 Task: Create in the project AgileRadius and in the Backlog issue 'Upgrade the authentication and authorization mechanisms of a web application to improve security and access control' a child issue 'Integration with compliance management software', and assign it to team member softage.1@softage.net. Create in the project AgileRadius and in the Backlog issue 'Create a new online platform for online coding courses with advanced coding challenges and coding contests features' a child issue 'Code optimization for energy-efficient signal processing', and assign it to team member softage.2@softage.net
Action: Mouse moved to (209, 69)
Screenshot: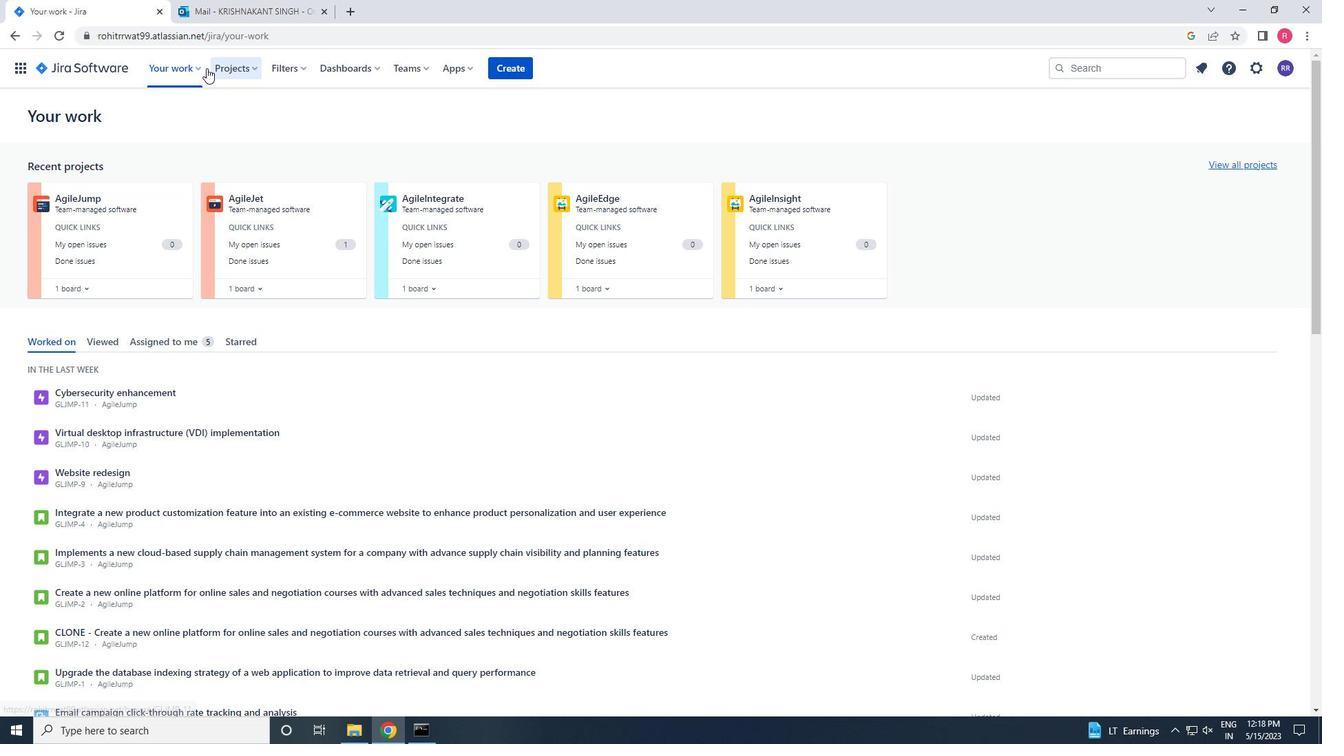 
Action: Mouse pressed left at (209, 69)
Screenshot: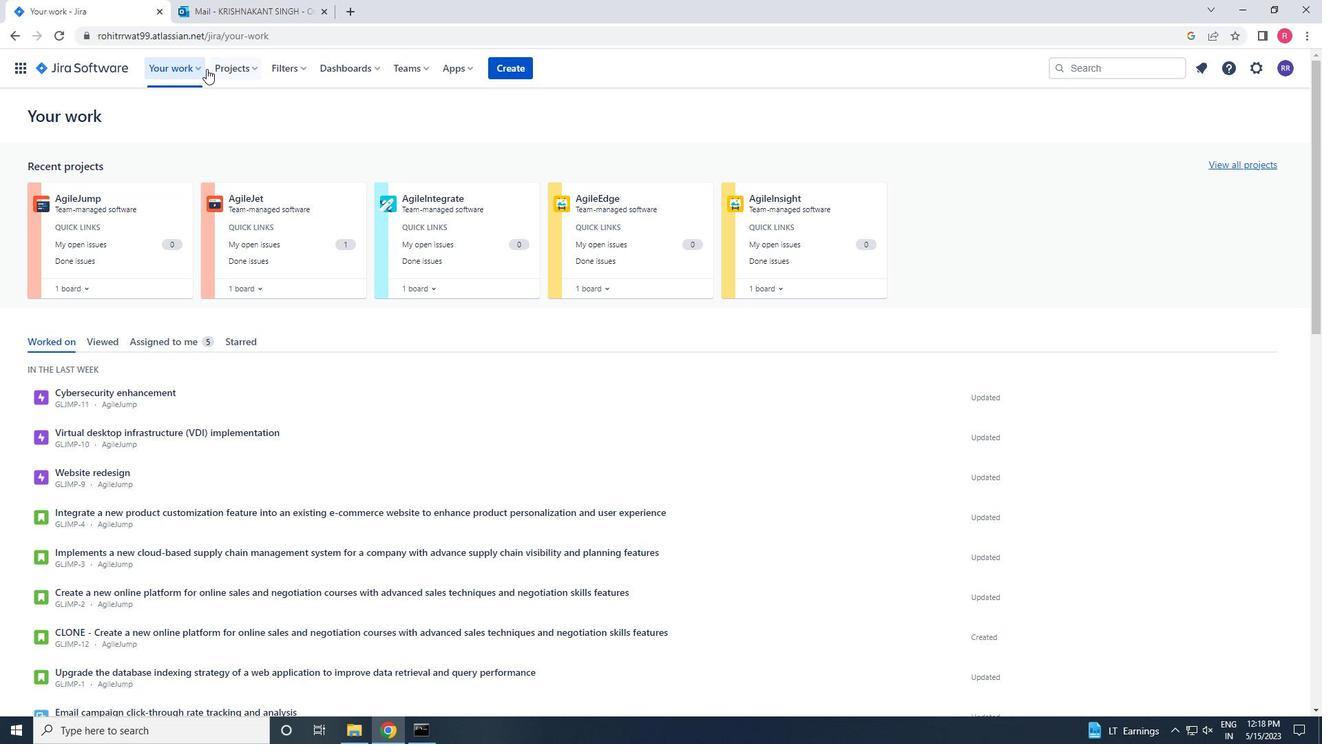 
Action: Mouse moved to (232, 71)
Screenshot: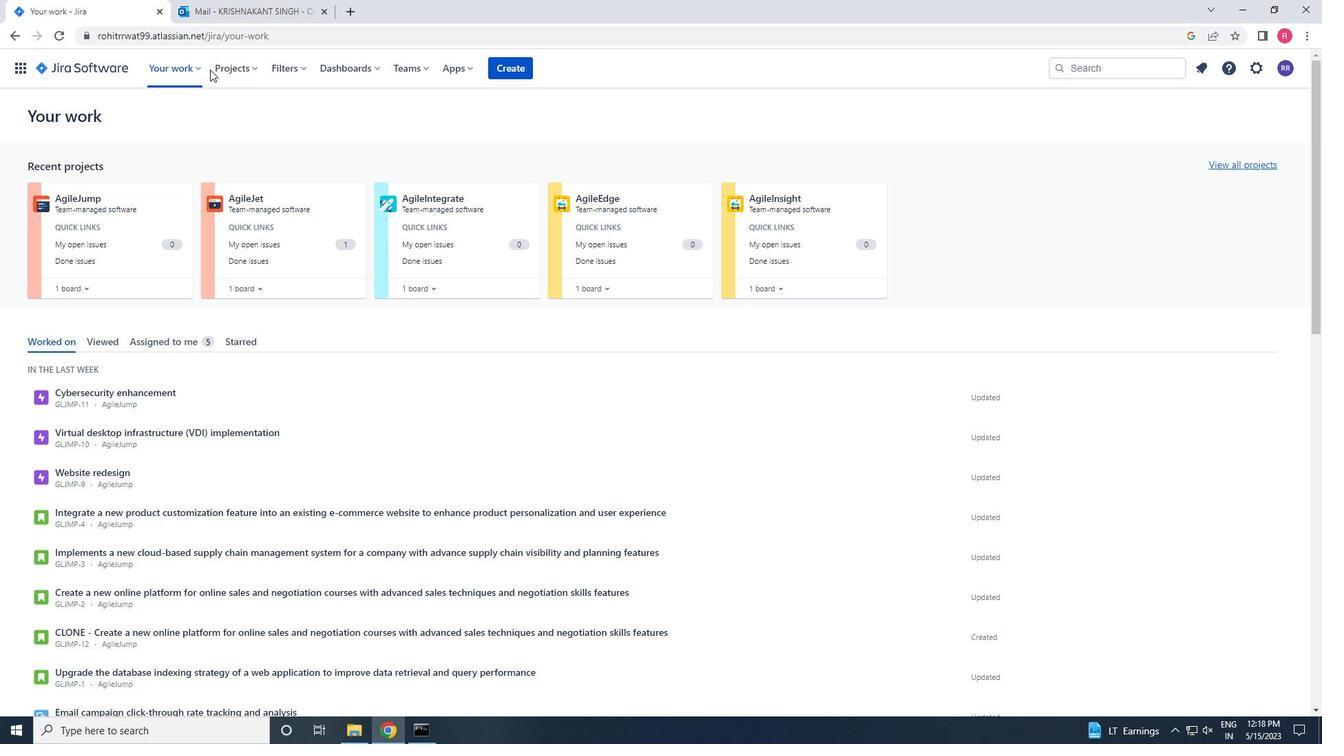 
Action: Mouse pressed left at (232, 71)
Screenshot: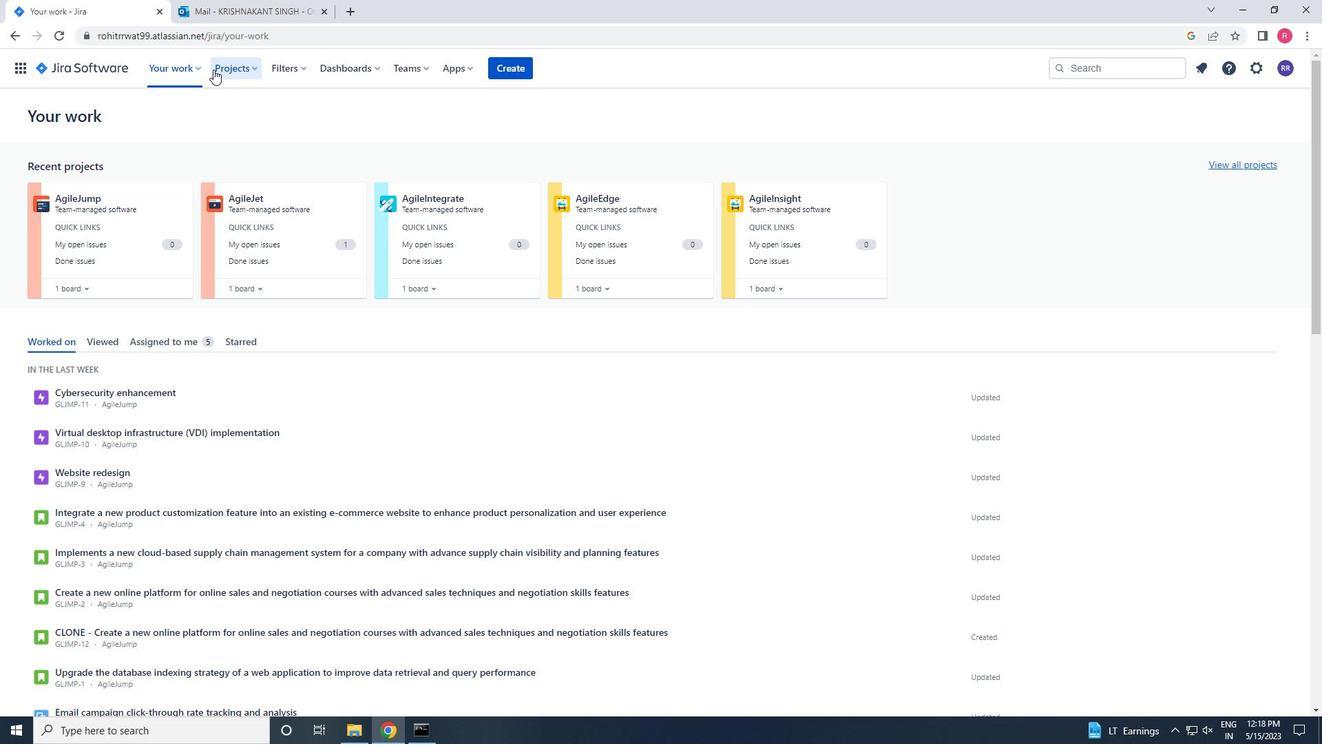 
Action: Mouse moved to (276, 137)
Screenshot: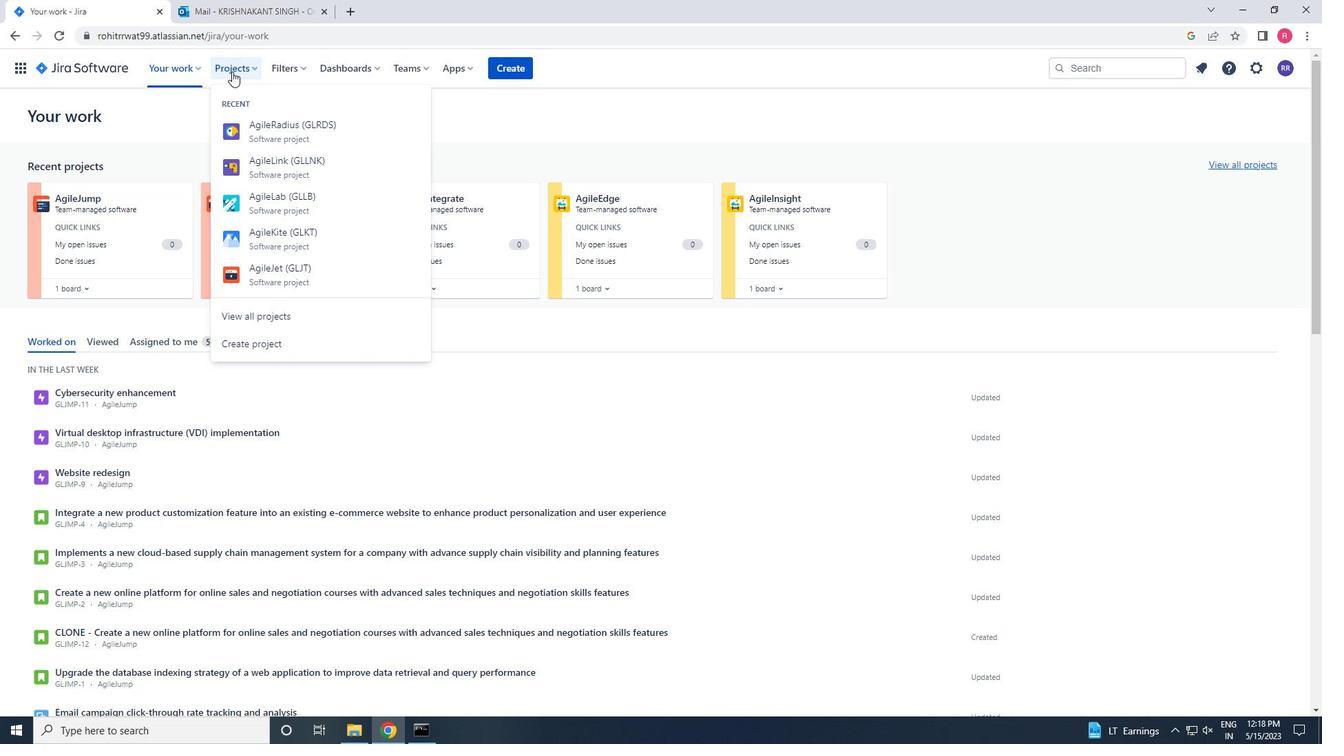 
Action: Mouse pressed left at (276, 137)
Screenshot: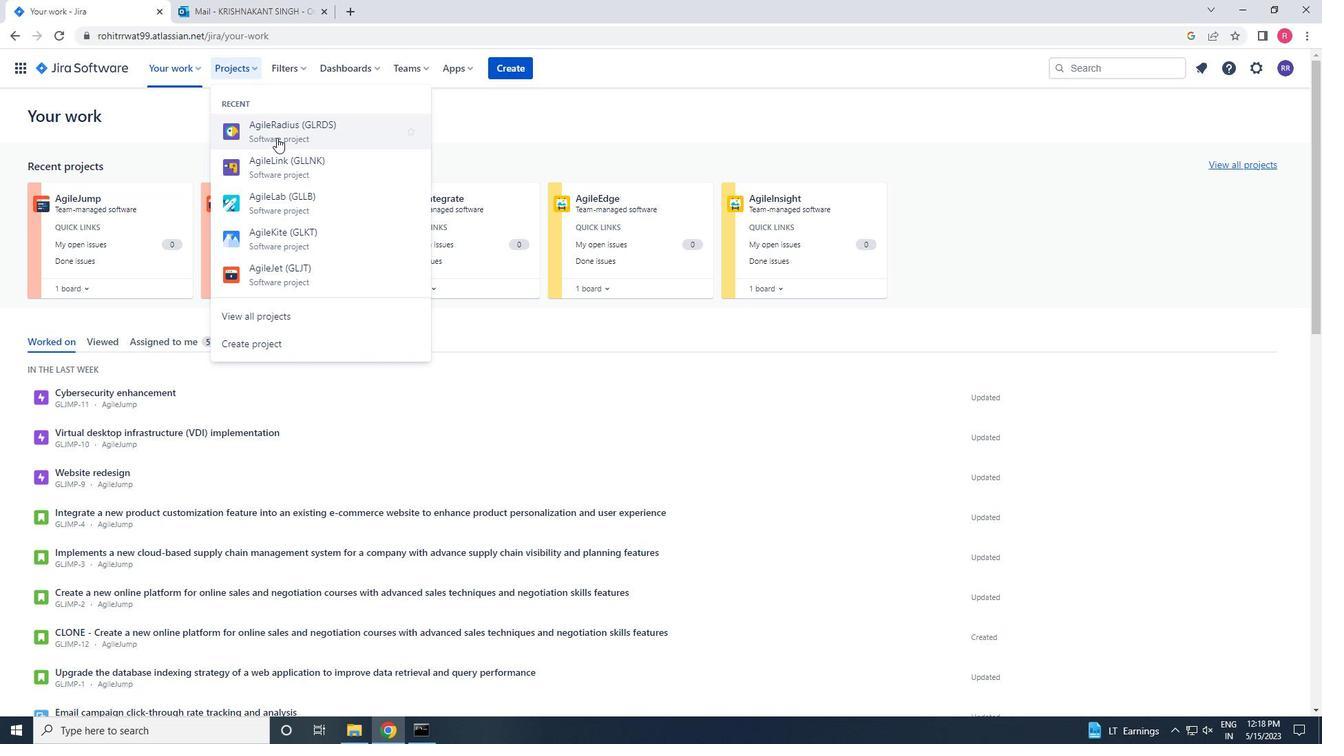 
Action: Mouse moved to (68, 205)
Screenshot: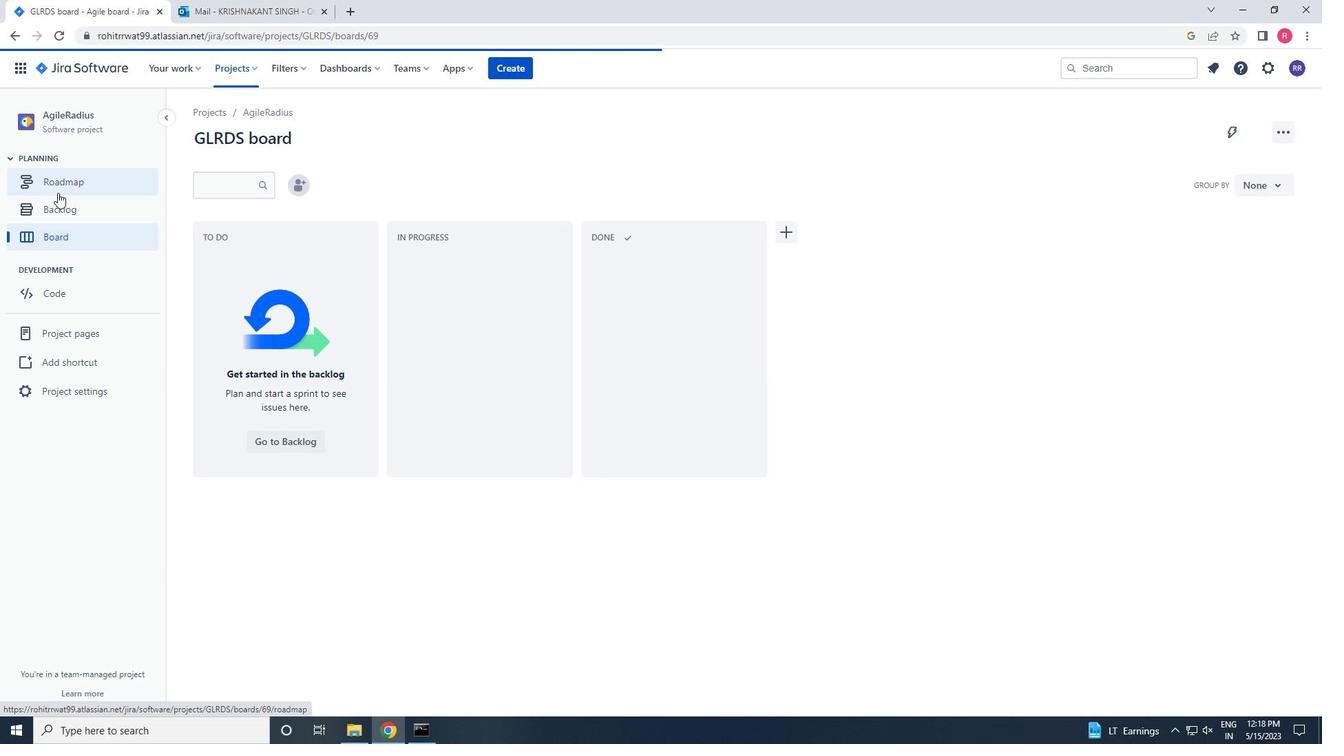 
Action: Mouse pressed left at (68, 205)
Screenshot: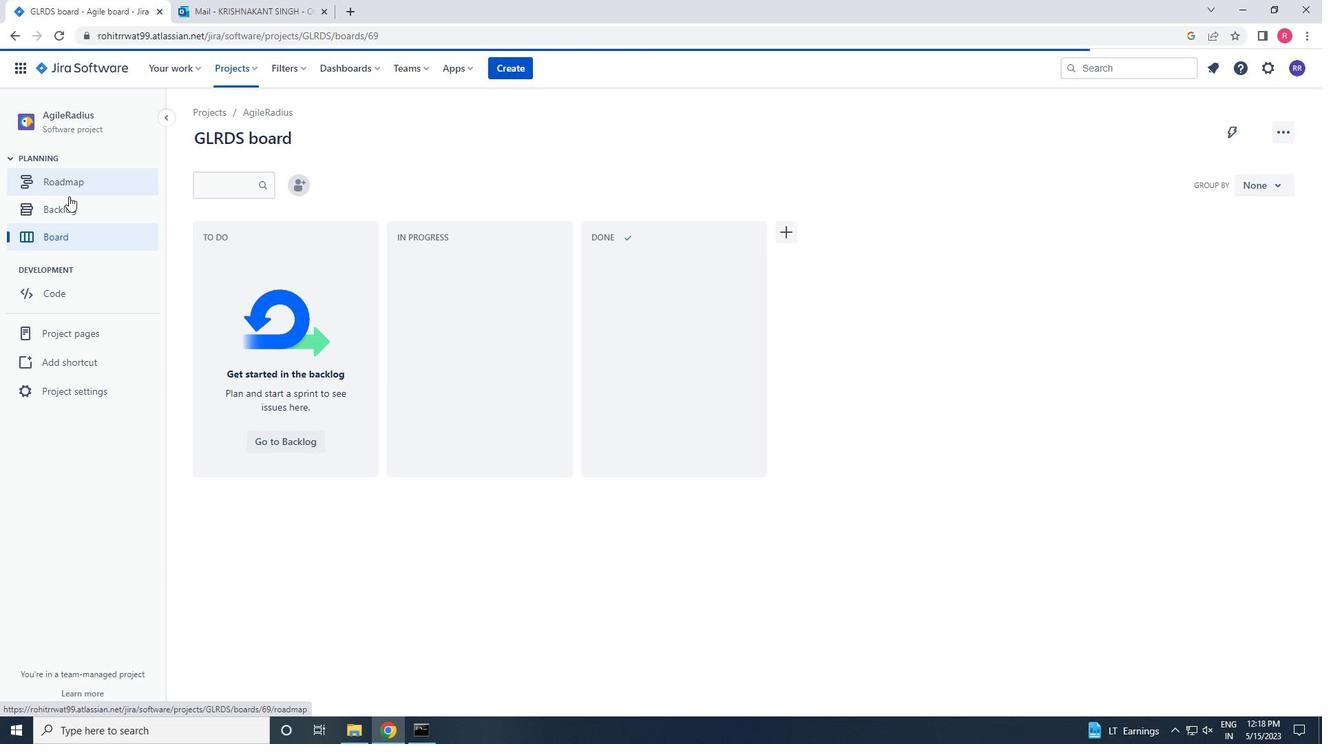 
Action: Mouse moved to (425, 340)
Screenshot: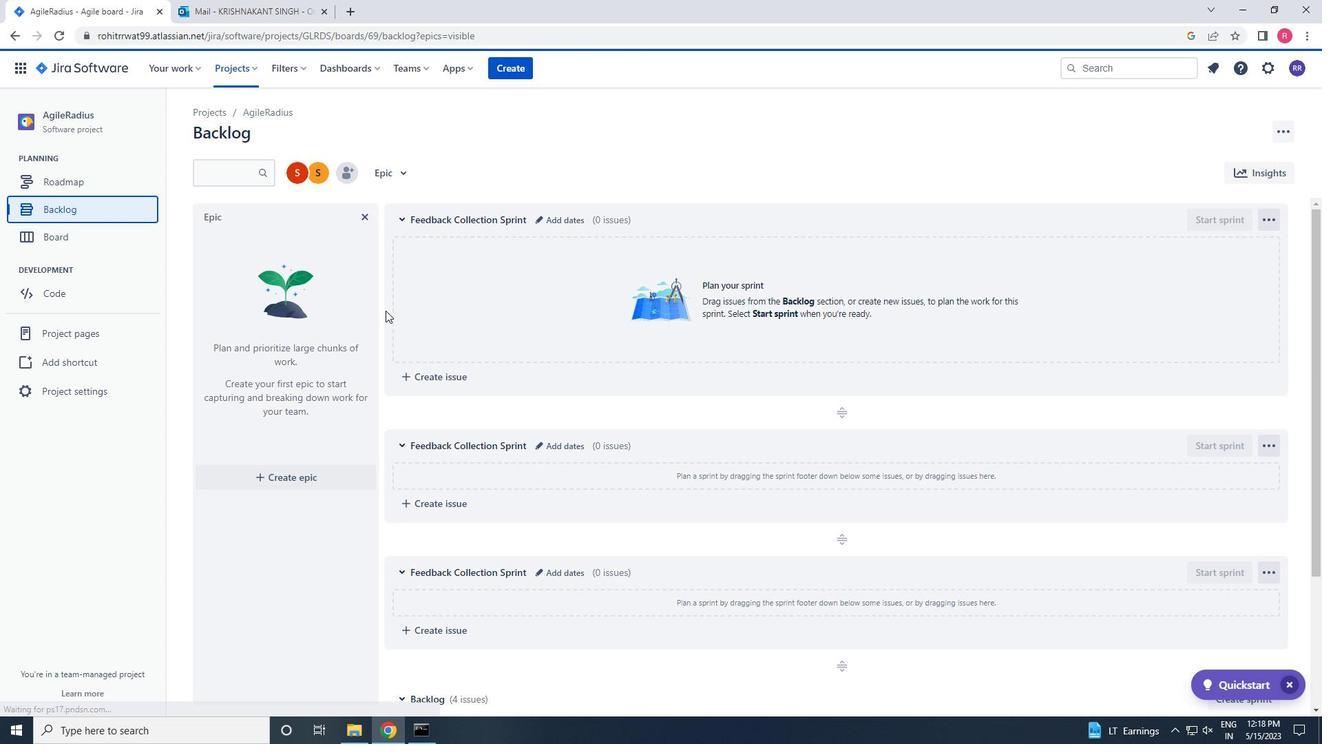 
Action: Mouse scrolled (425, 339) with delta (0, 0)
Screenshot: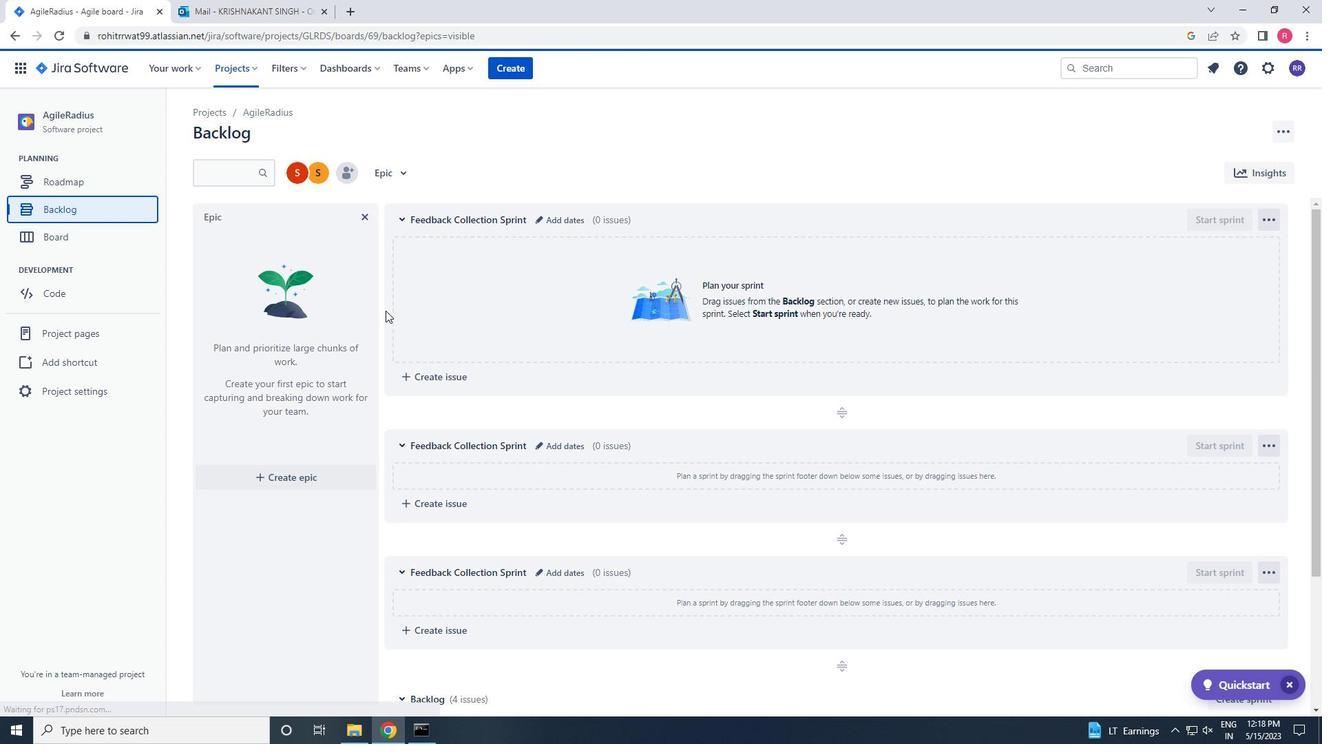 
Action: Mouse moved to (433, 345)
Screenshot: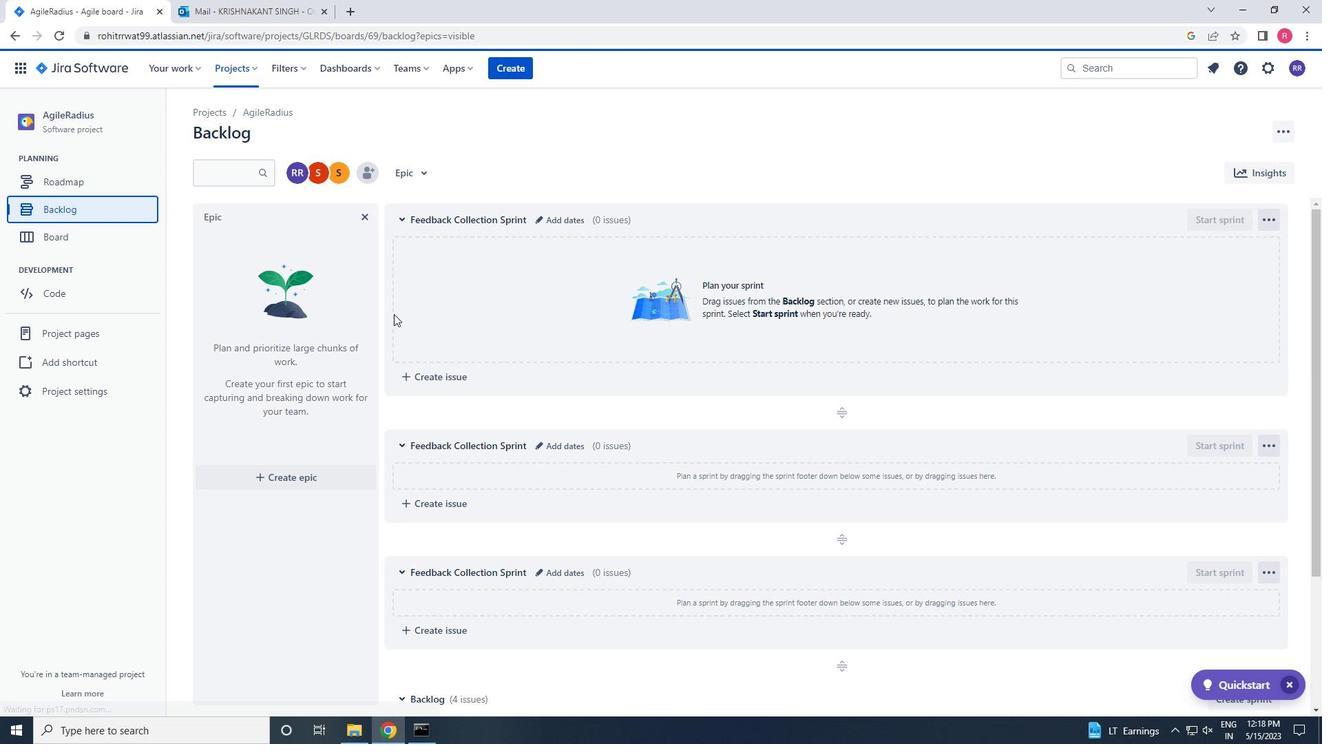 
Action: Mouse scrolled (433, 345) with delta (0, 0)
Screenshot: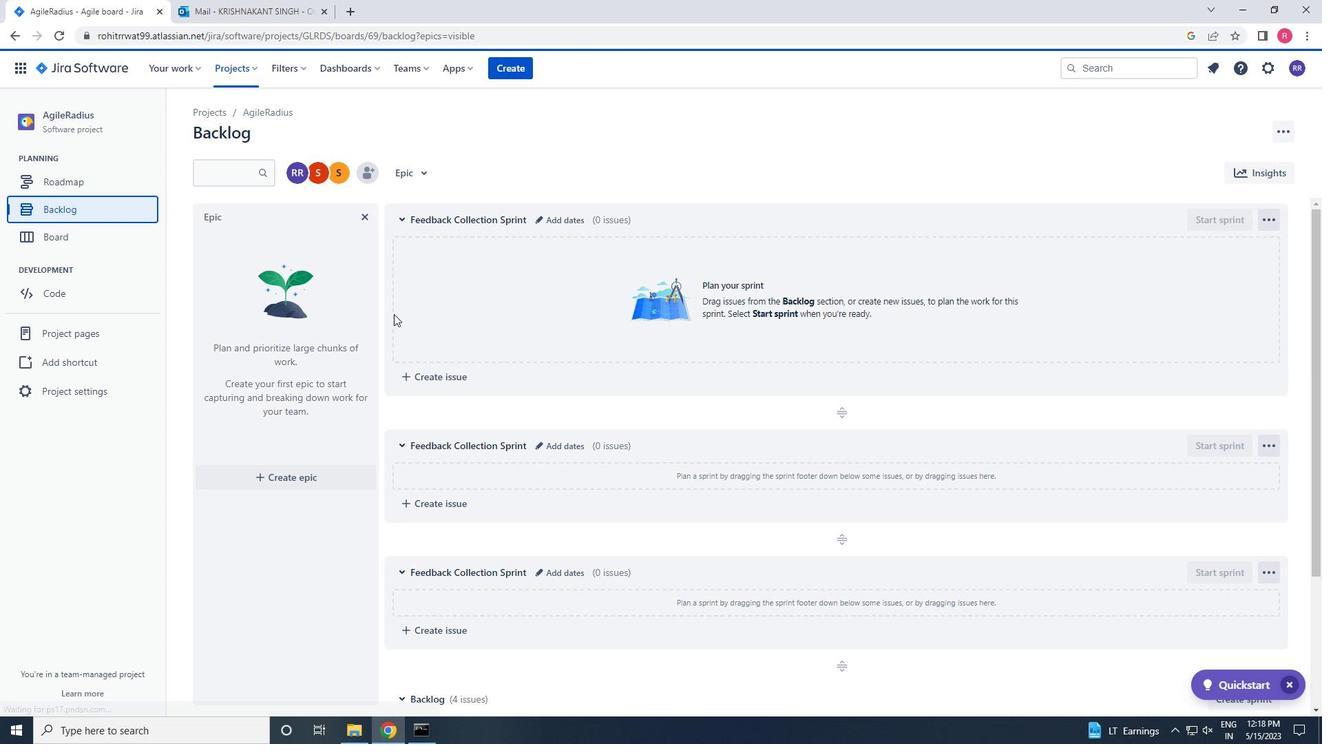 
Action: Mouse moved to (436, 347)
Screenshot: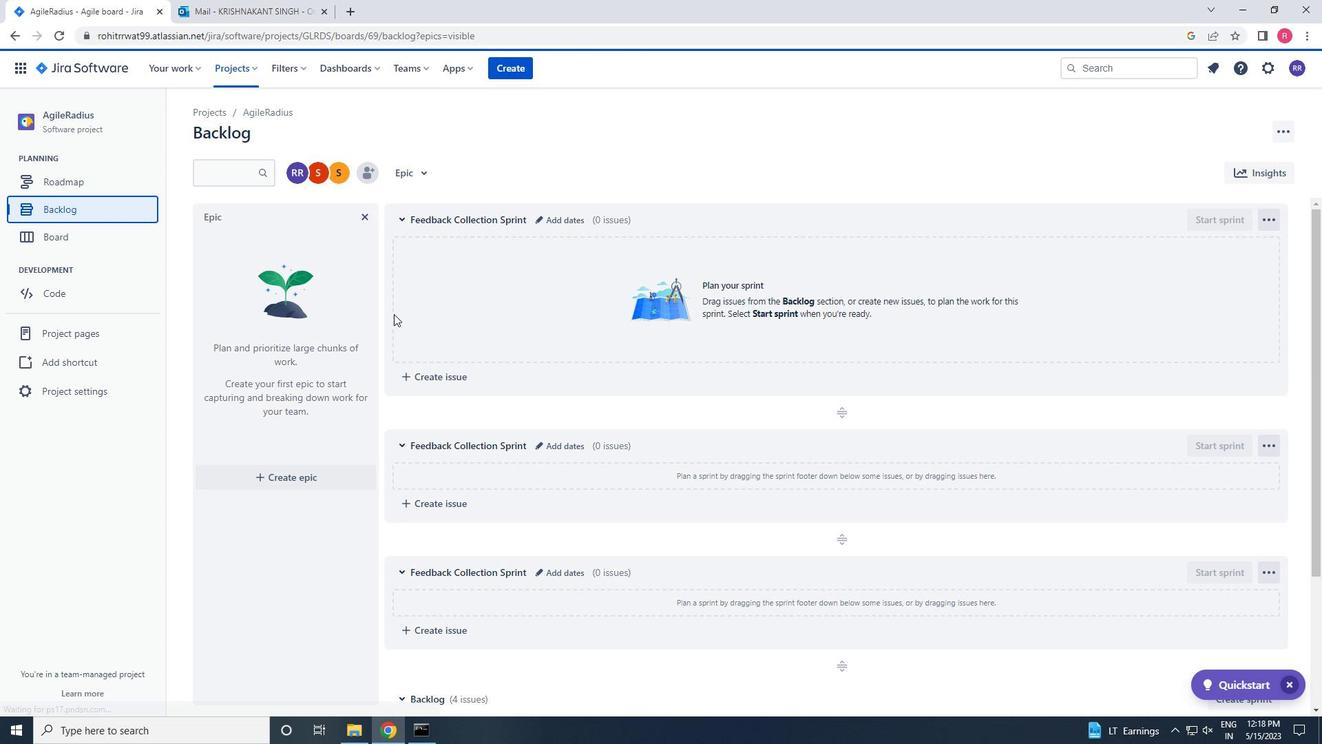 
Action: Mouse scrolled (436, 346) with delta (0, 0)
Screenshot: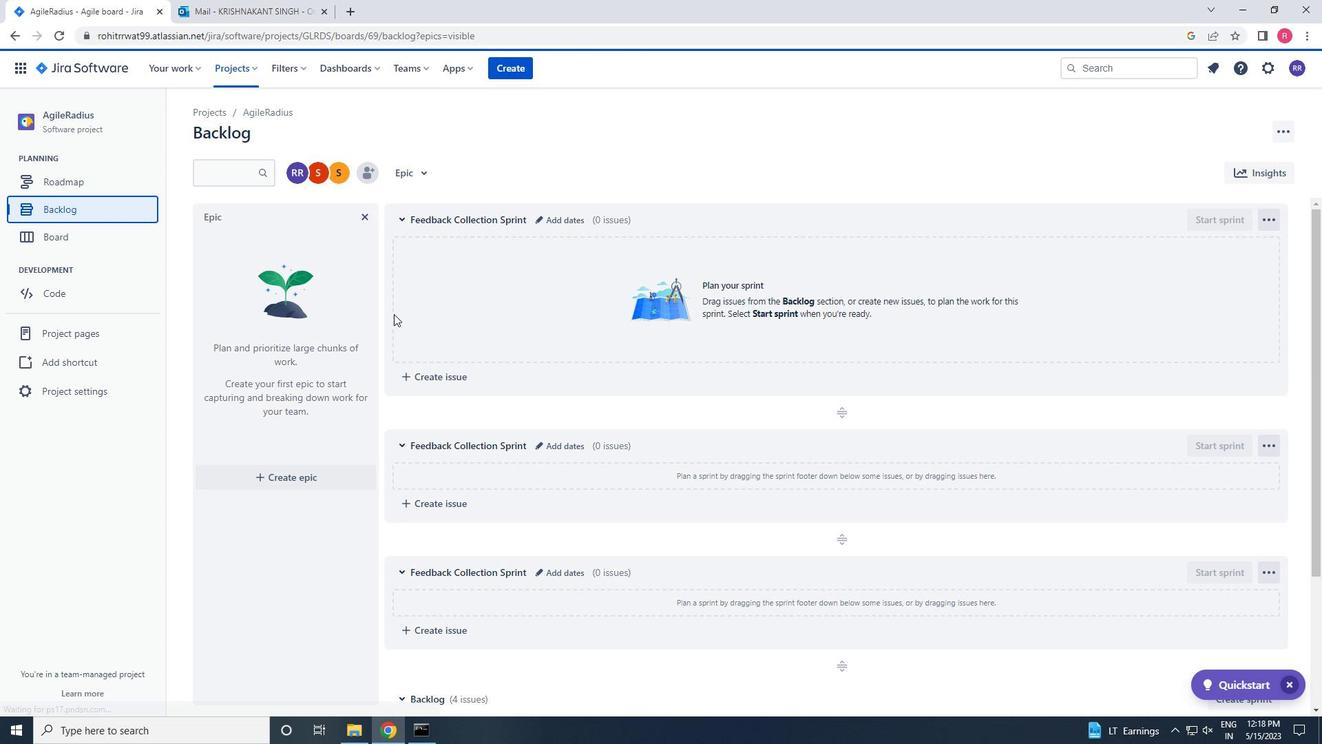 
Action: Mouse moved to (438, 348)
Screenshot: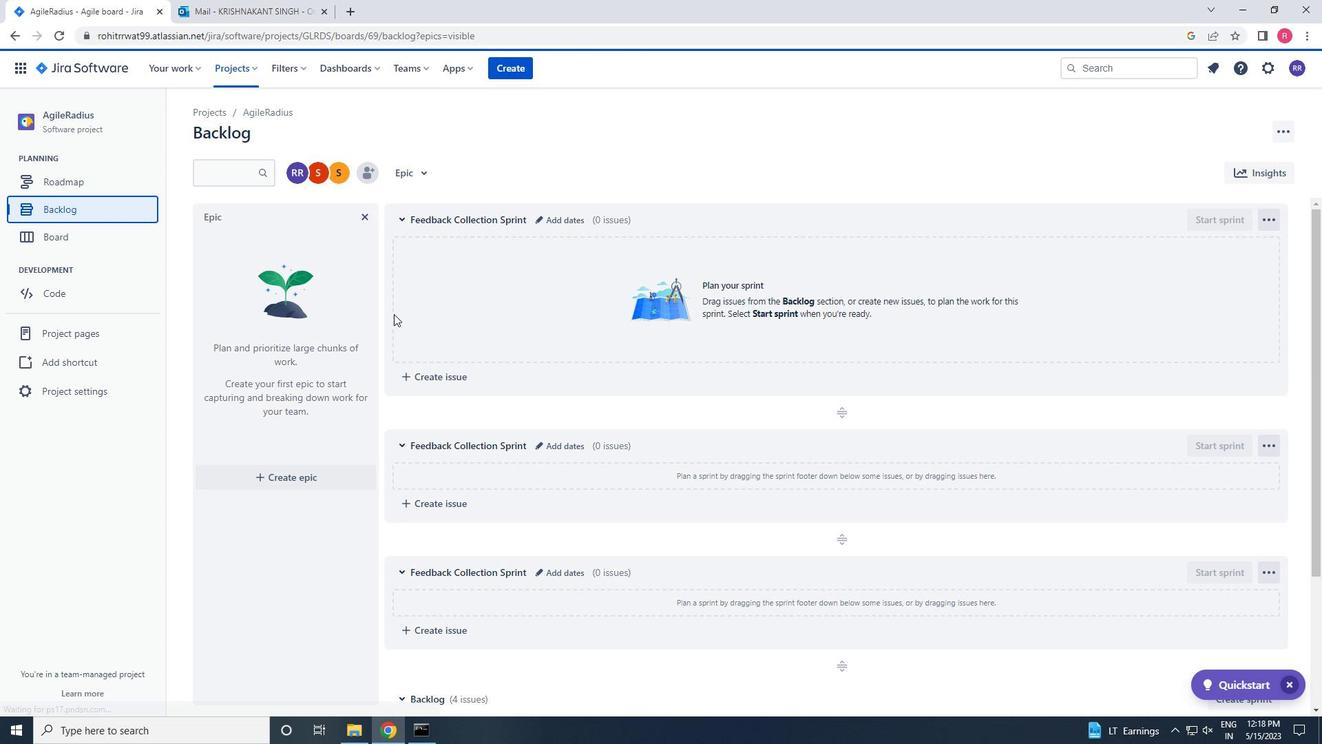
Action: Mouse scrolled (438, 347) with delta (0, 0)
Screenshot: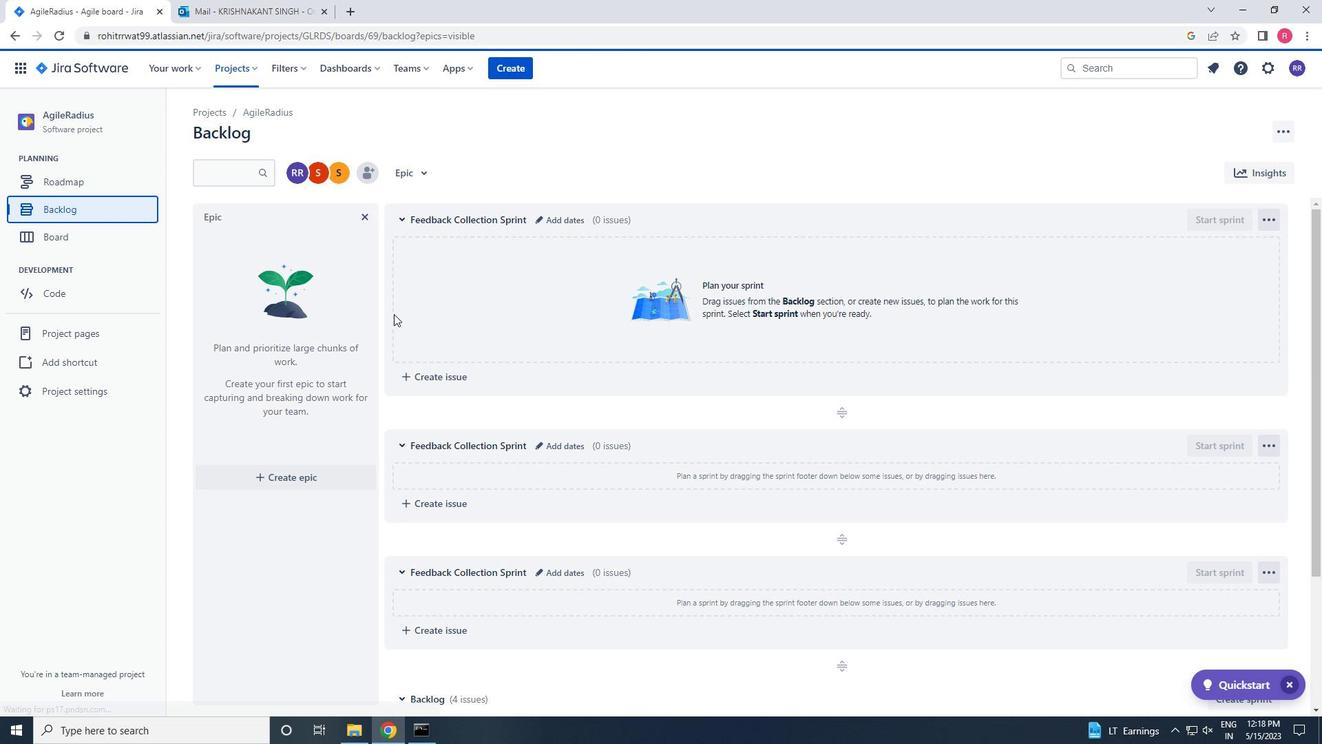 
Action: Mouse moved to (438, 348)
Screenshot: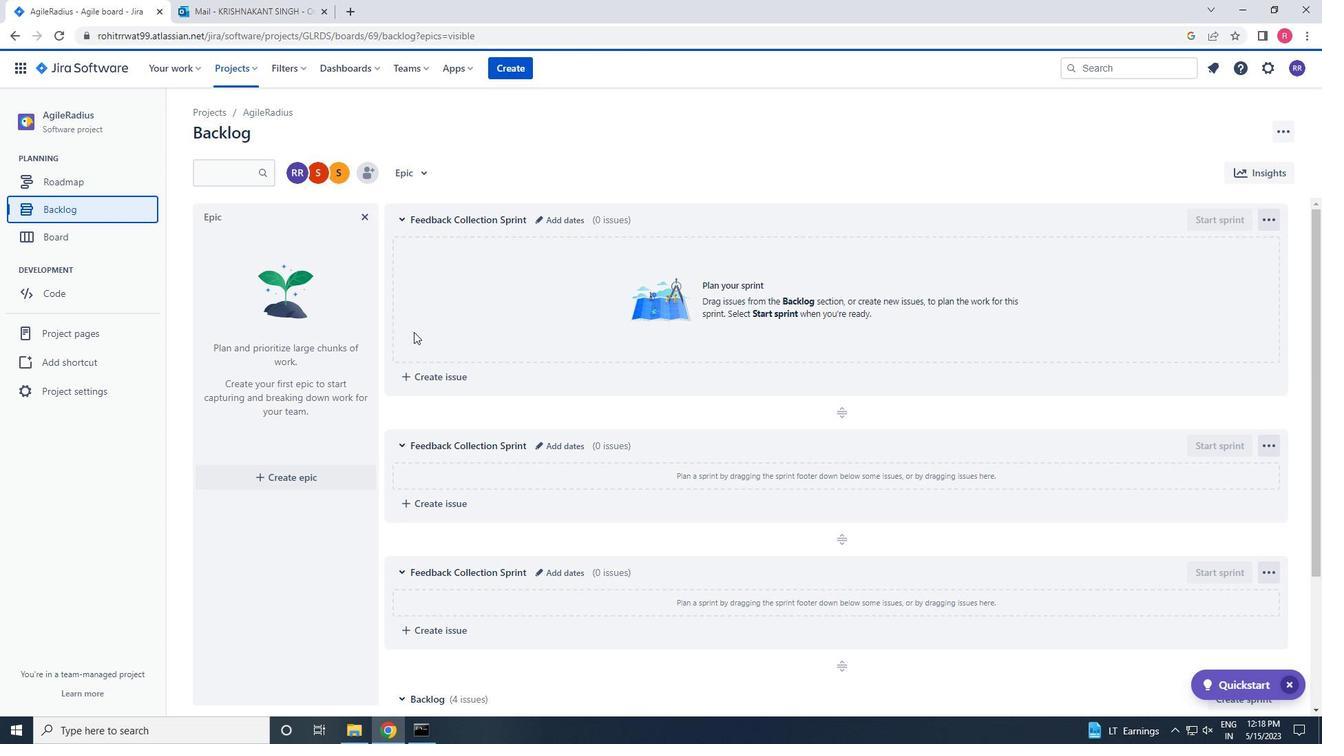 
Action: Mouse scrolled (438, 347) with delta (0, 0)
Screenshot: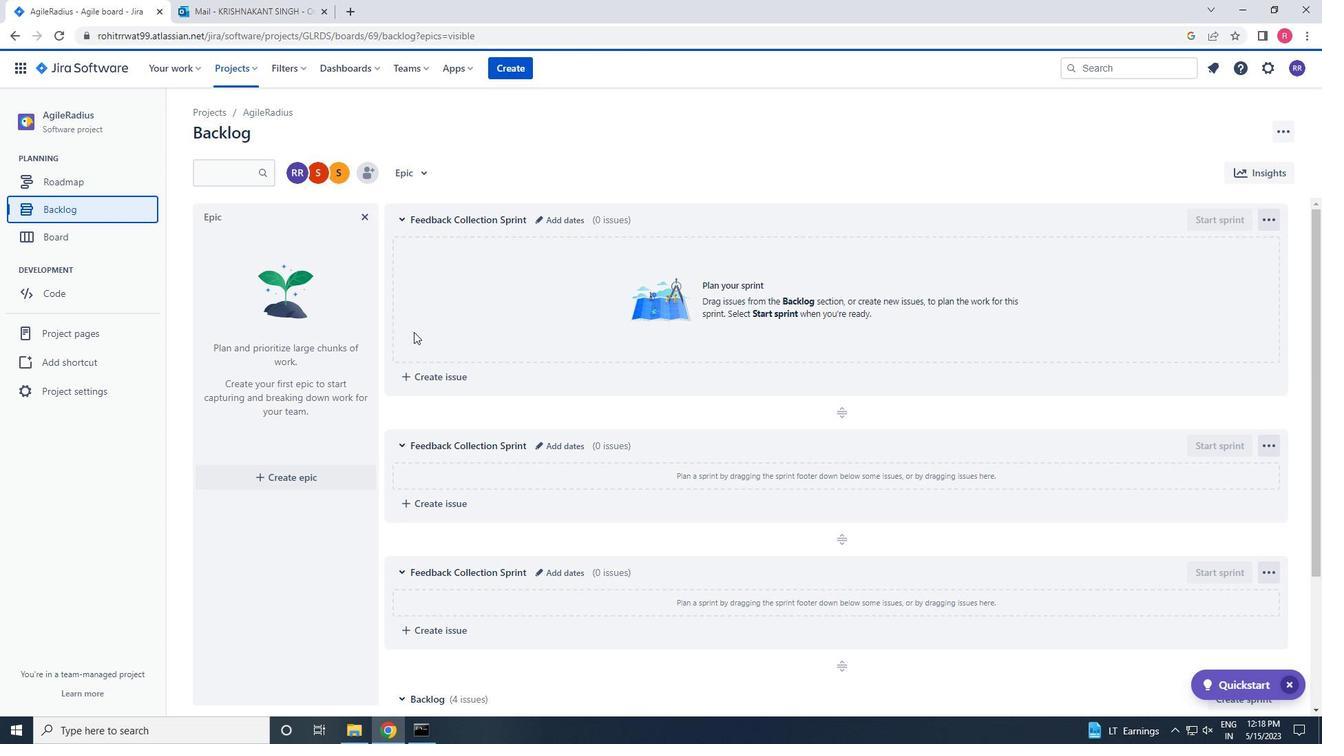 
Action: Mouse moved to (440, 348)
Screenshot: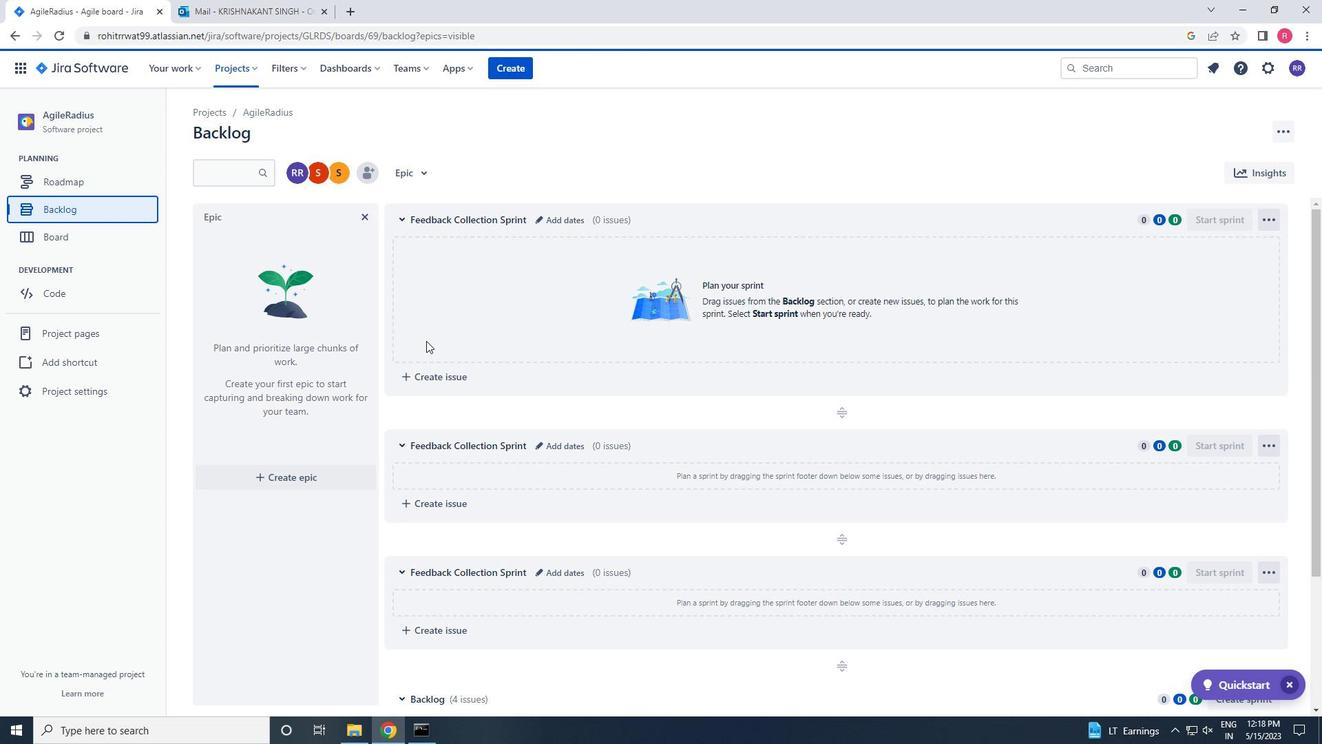 
Action: Mouse scrolled (440, 347) with delta (0, 0)
Screenshot: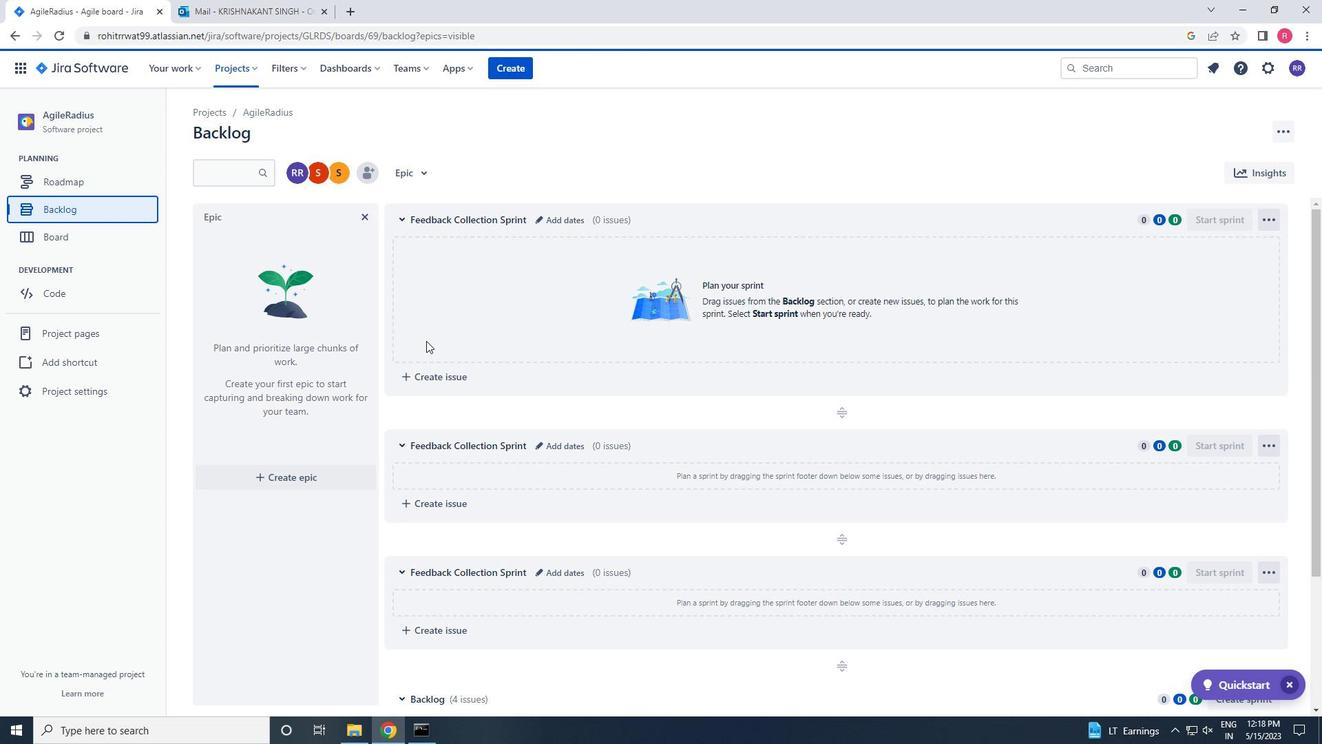 
Action: Mouse moved to (444, 350)
Screenshot: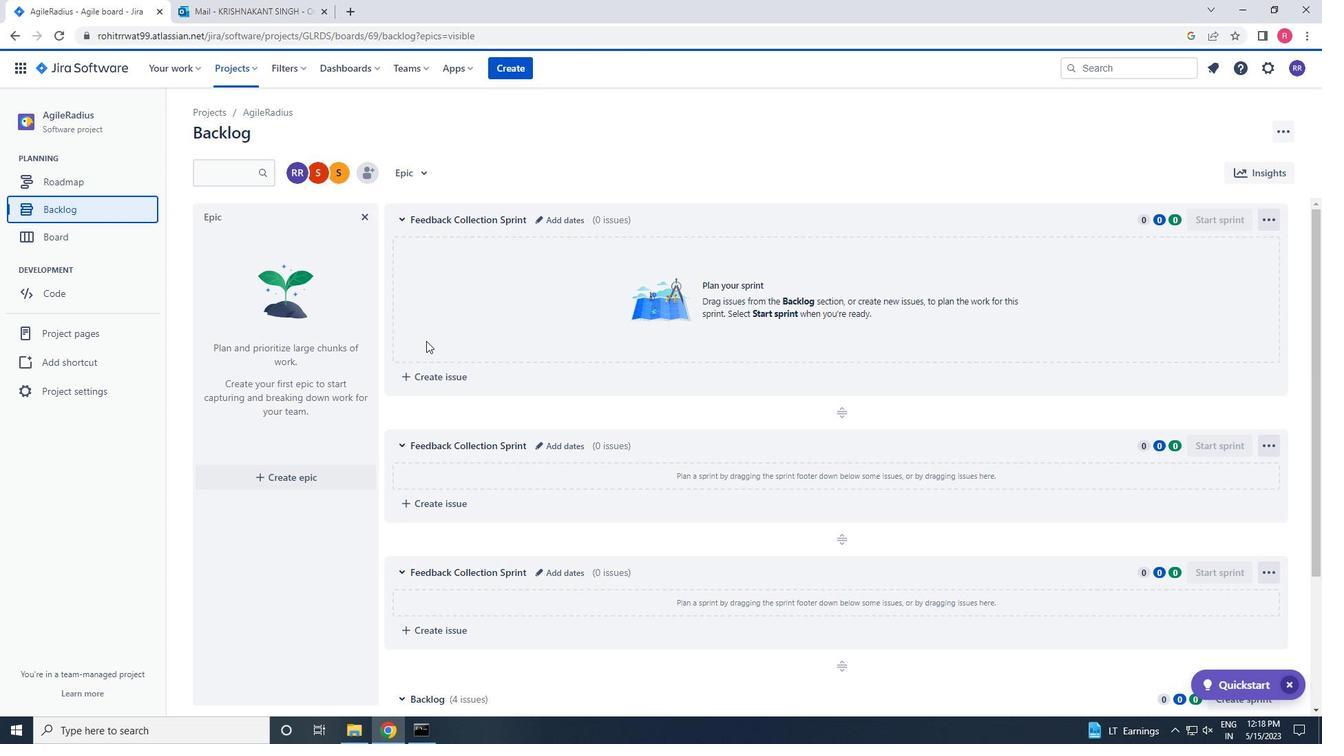 
Action: Mouse scrolled (444, 349) with delta (0, 0)
Screenshot: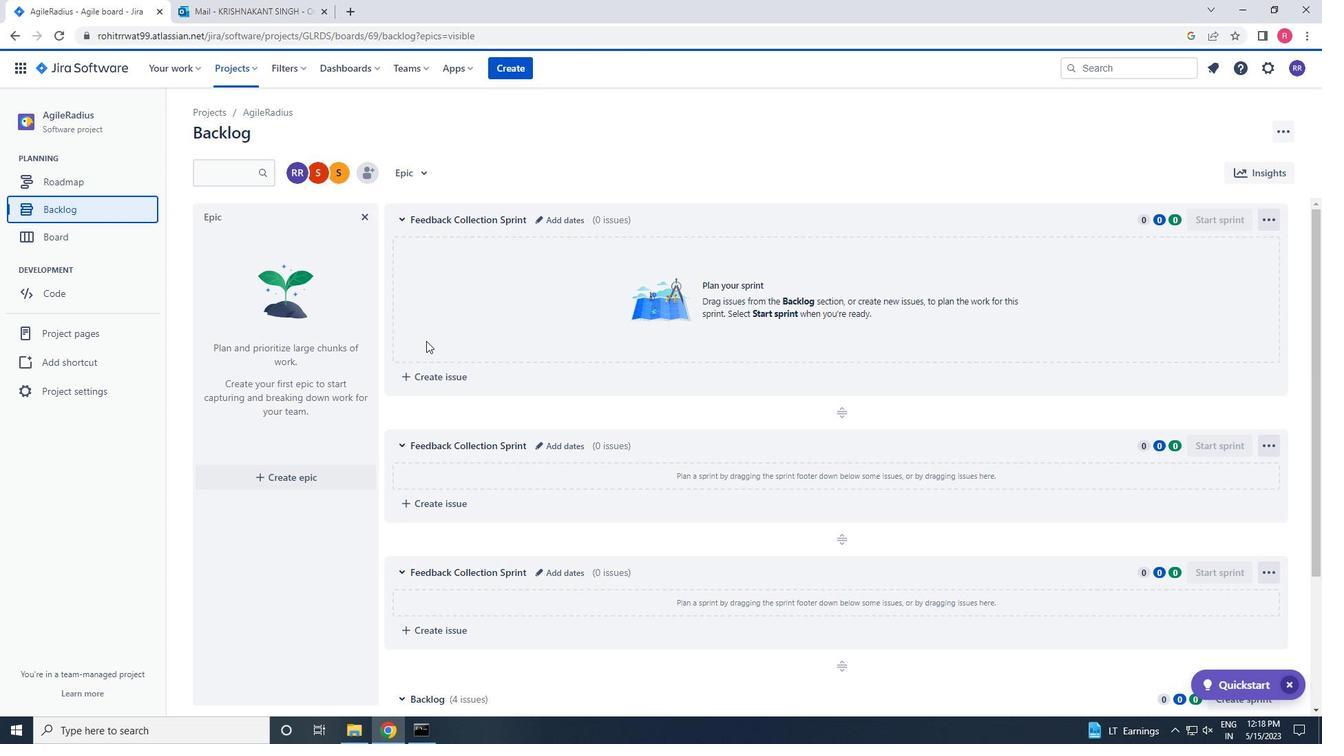 
Action: Mouse moved to (468, 353)
Screenshot: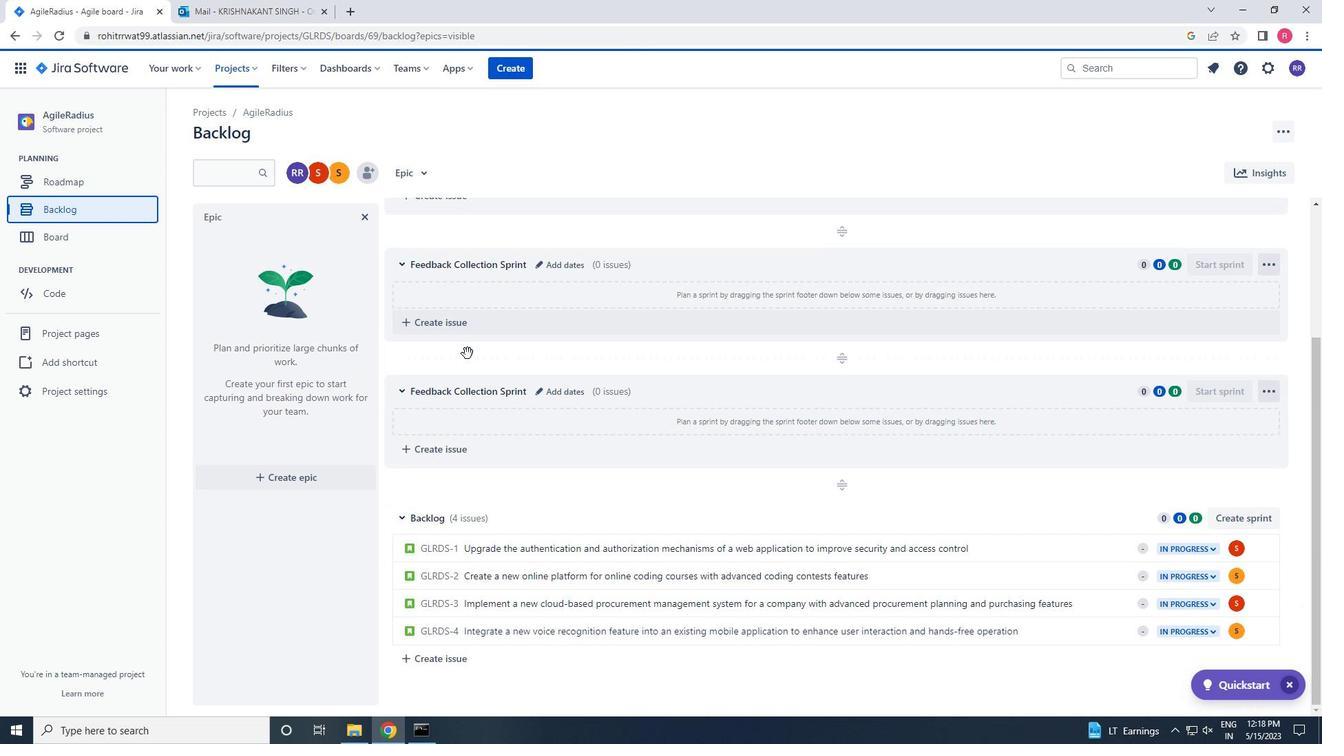 
Action: Mouse scrolled (468, 352) with delta (0, 0)
Screenshot: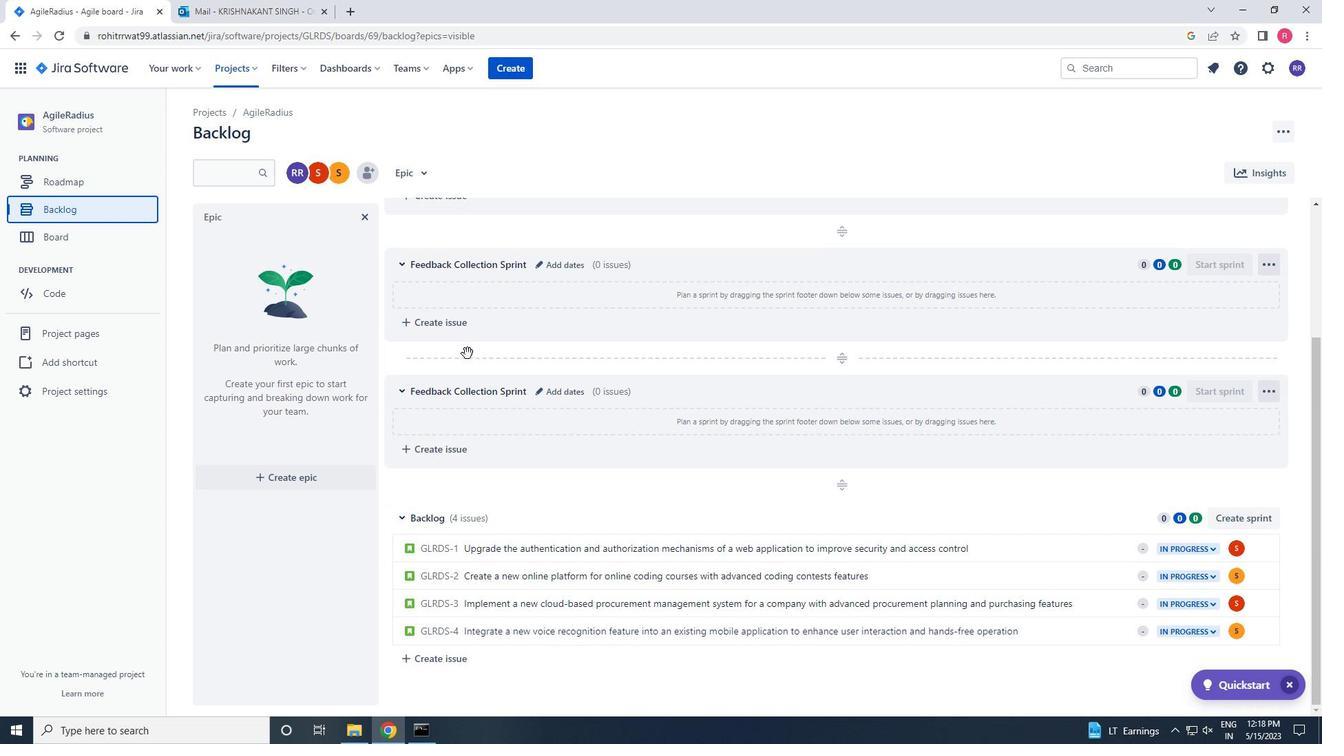 
Action: Mouse scrolled (468, 352) with delta (0, 0)
Screenshot: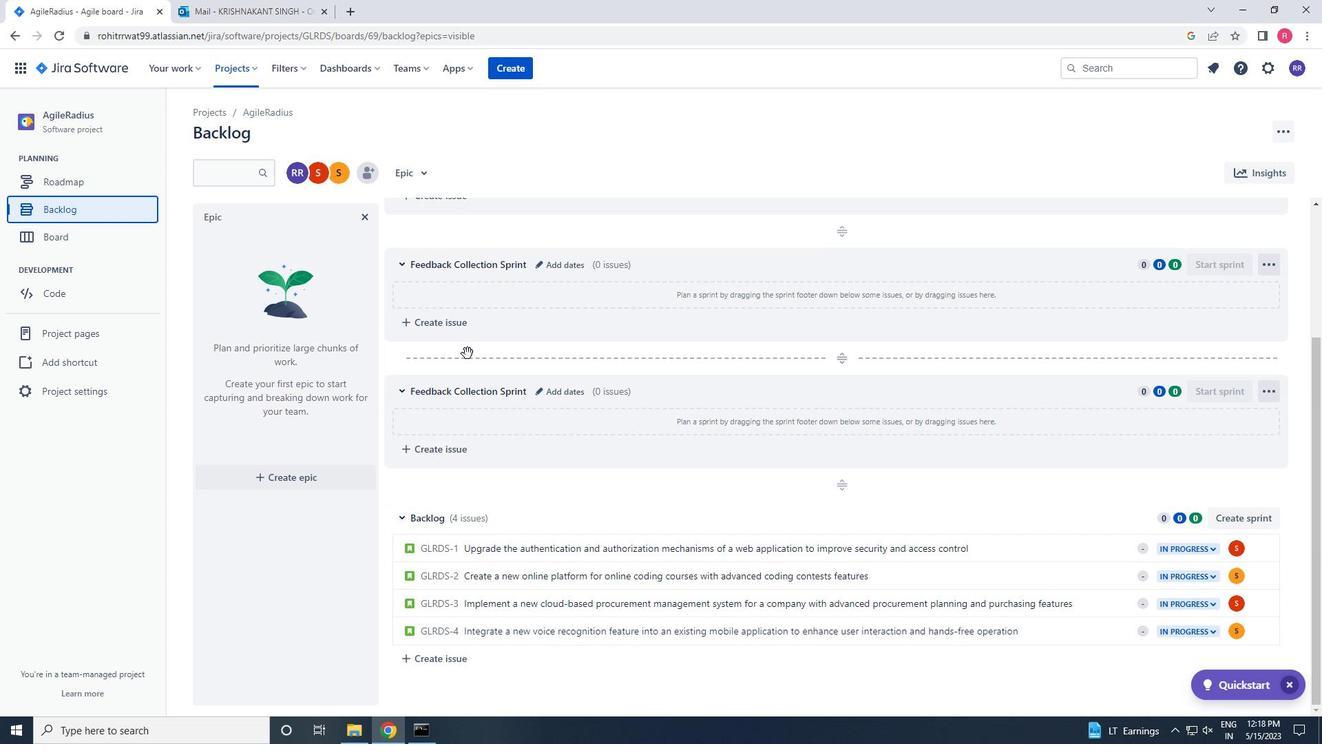 
Action: Mouse scrolled (468, 352) with delta (0, 0)
Screenshot: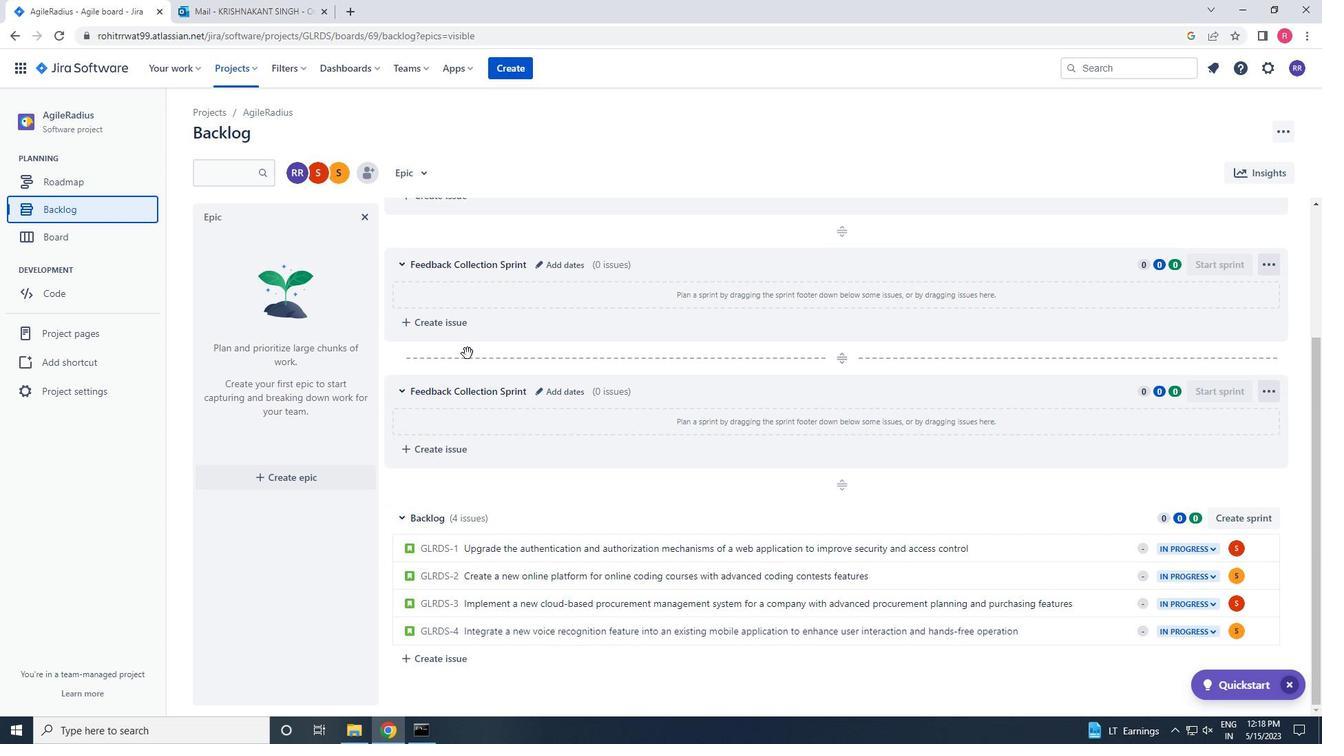 
Action: Mouse scrolled (468, 352) with delta (0, 0)
Screenshot: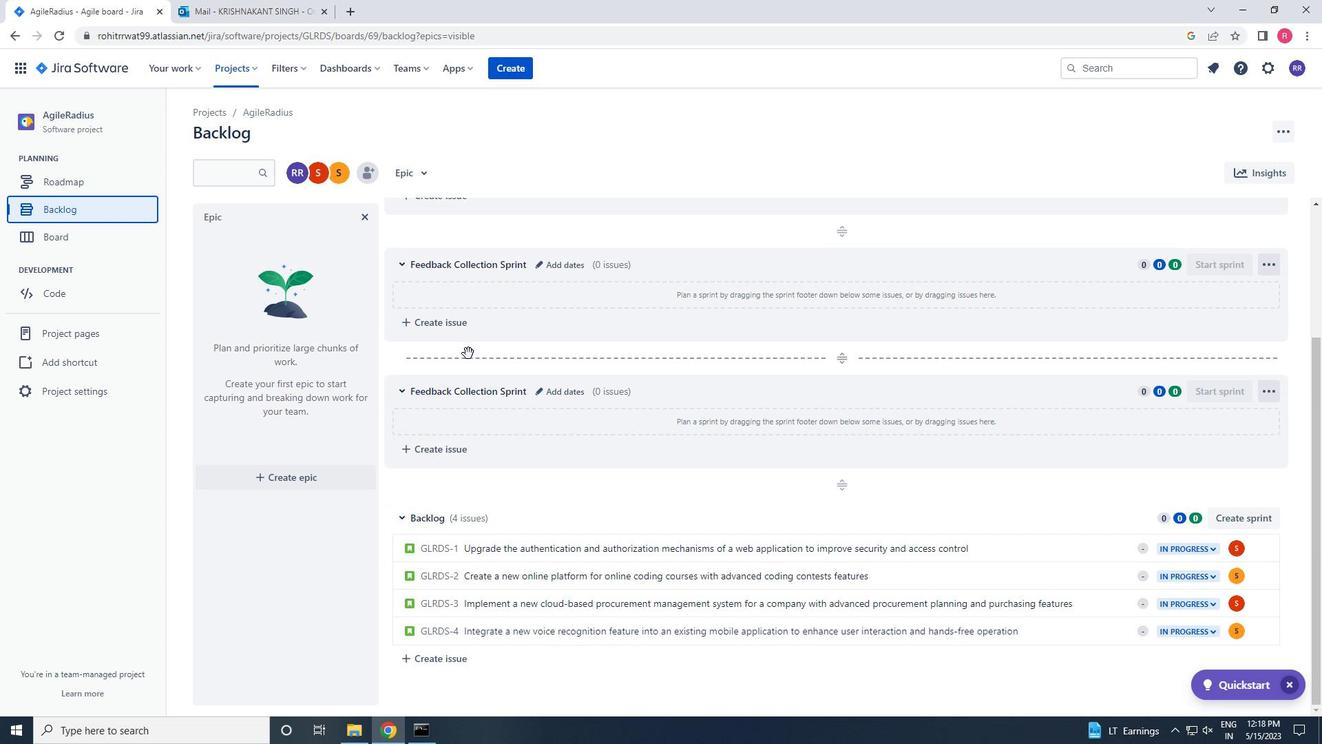 
Action: Mouse scrolled (468, 352) with delta (0, 0)
Screenshot: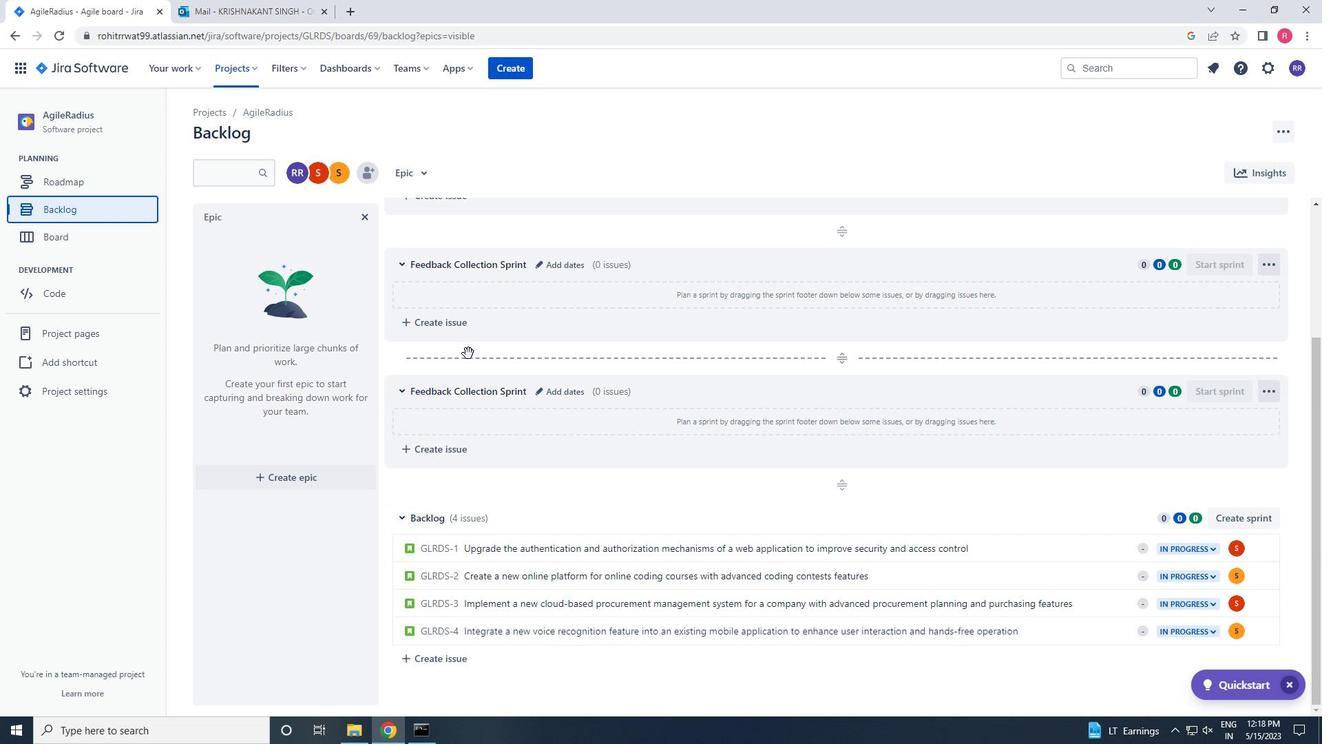 
Action: Mouse moved to (1080, 555)
Screenshot: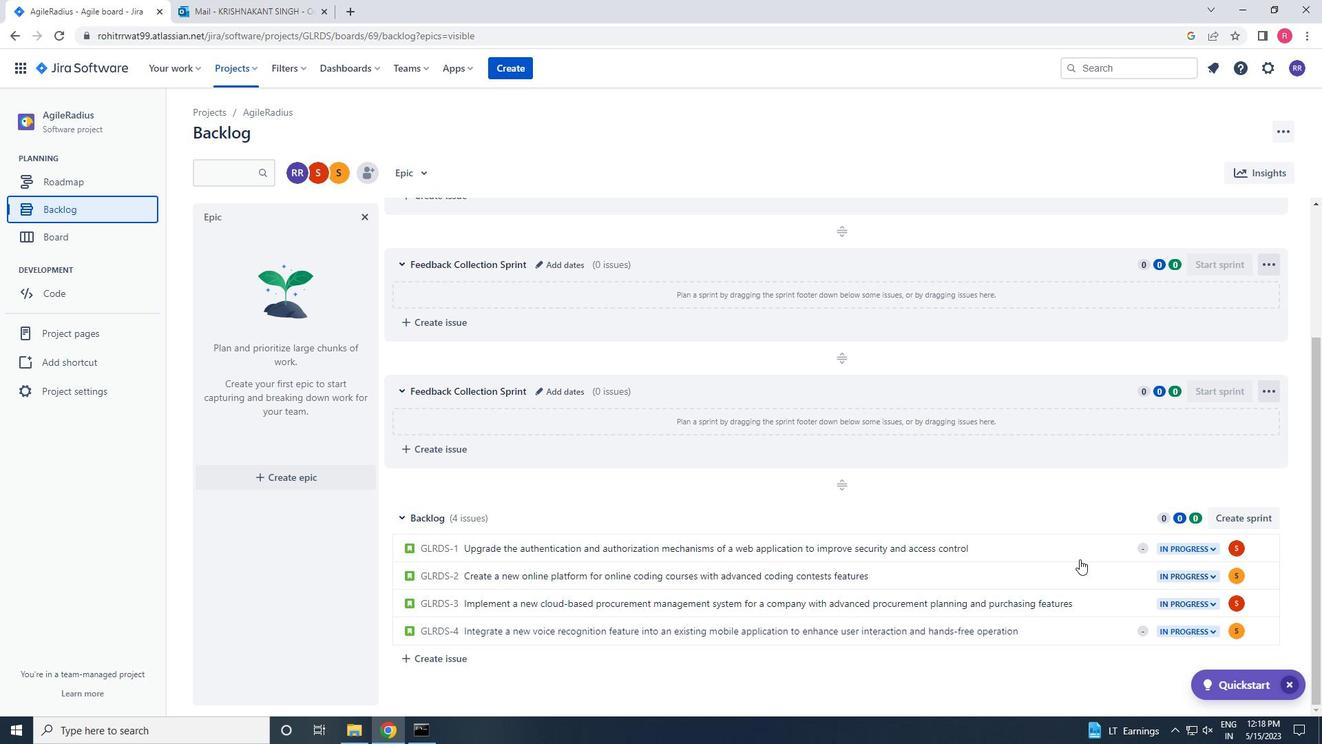
Action: Mouse pressed left at (1080, 555)
Screenshot: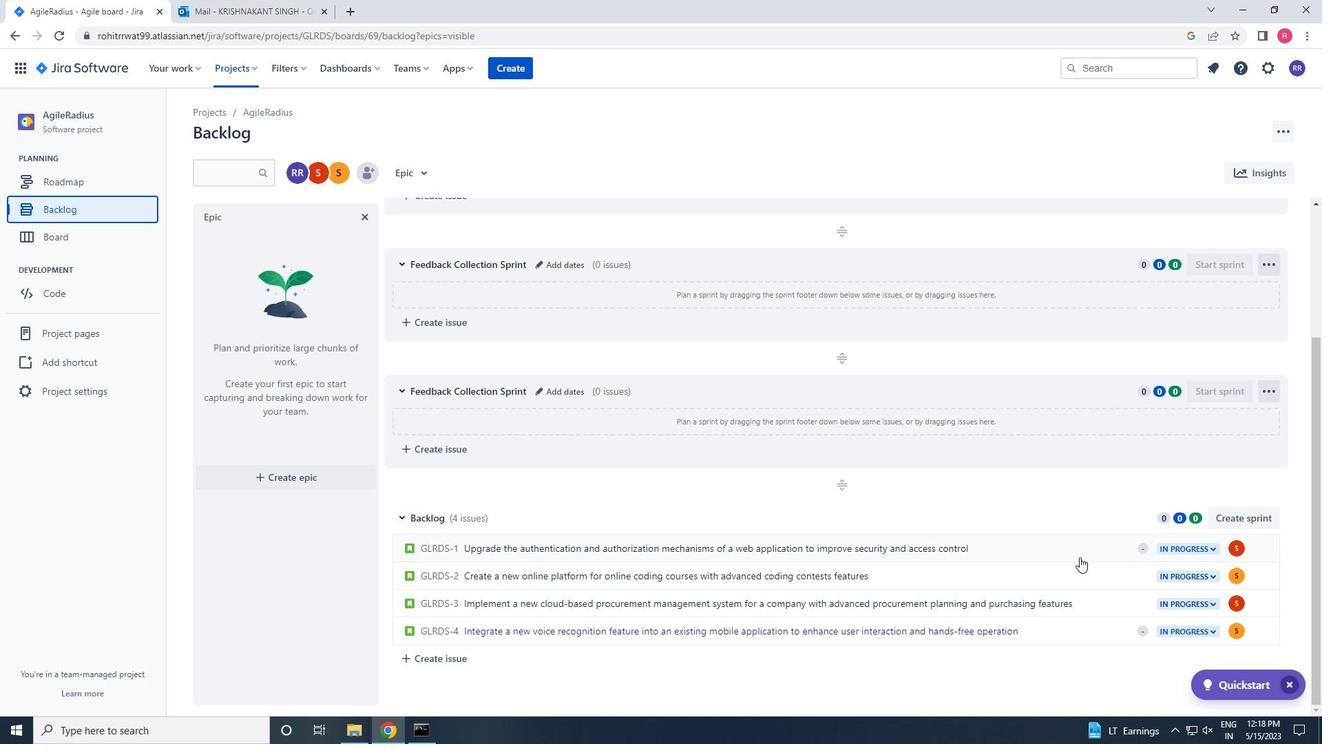 
Action: Mouse moved to (1083, 339)
Screenshot: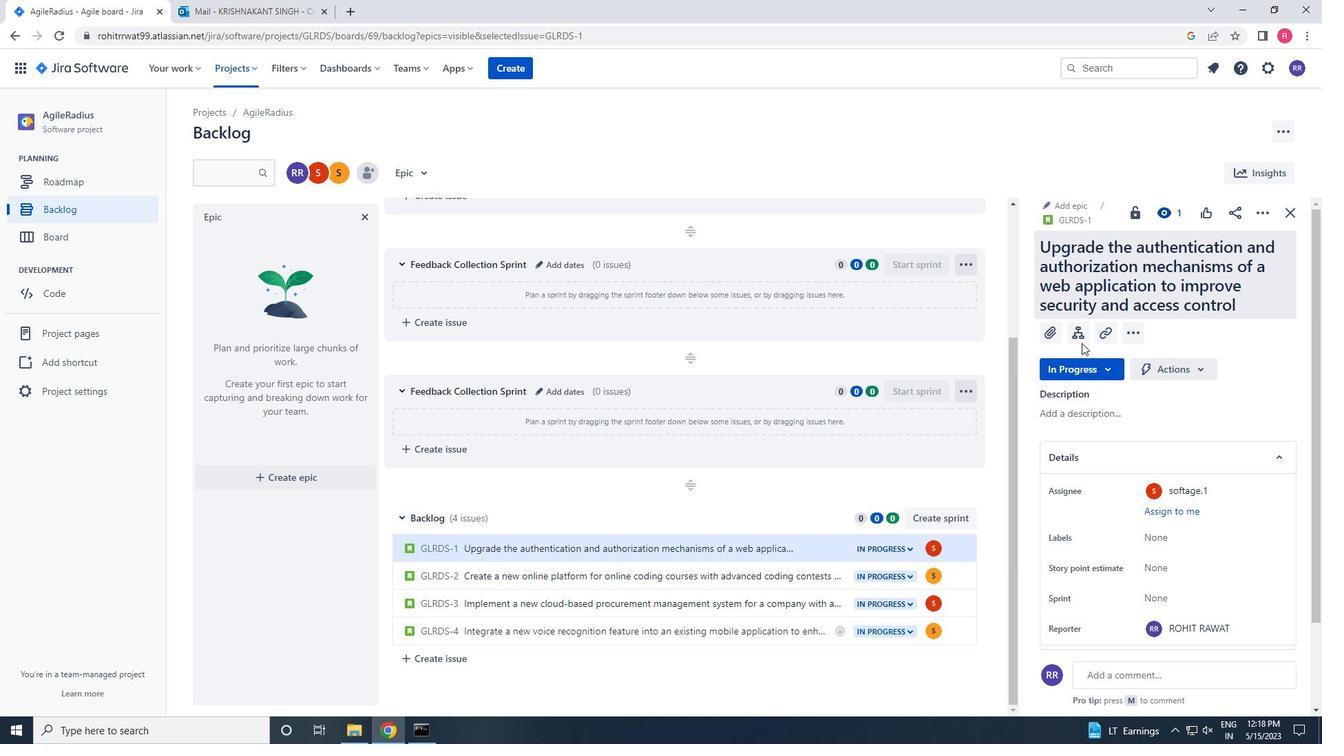 
Action: Mouse pressed left at (1083, 339)
Screenshot: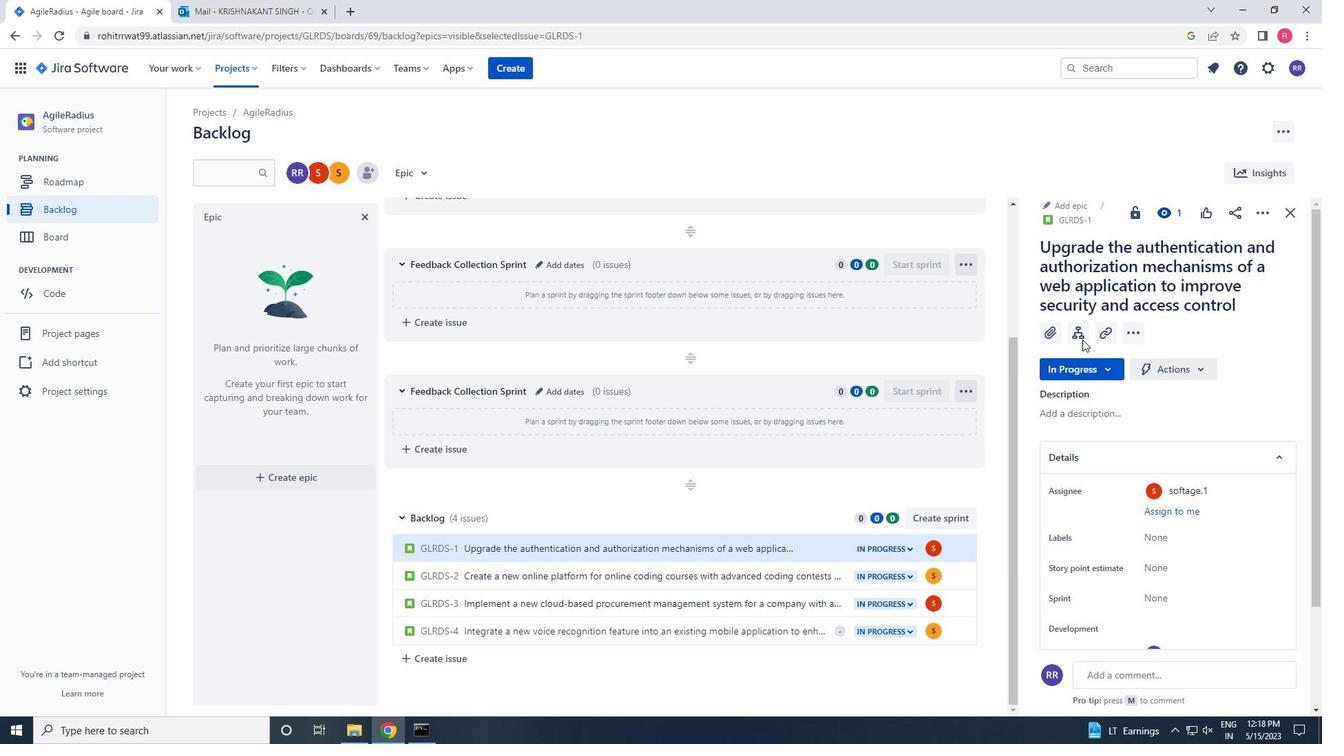 
Action: Key pressed <Key.shift_r>Integration<Key.space>with<Key.space>compliance<Key.space>management<Key.space>software<Key.enter>
Screenshot: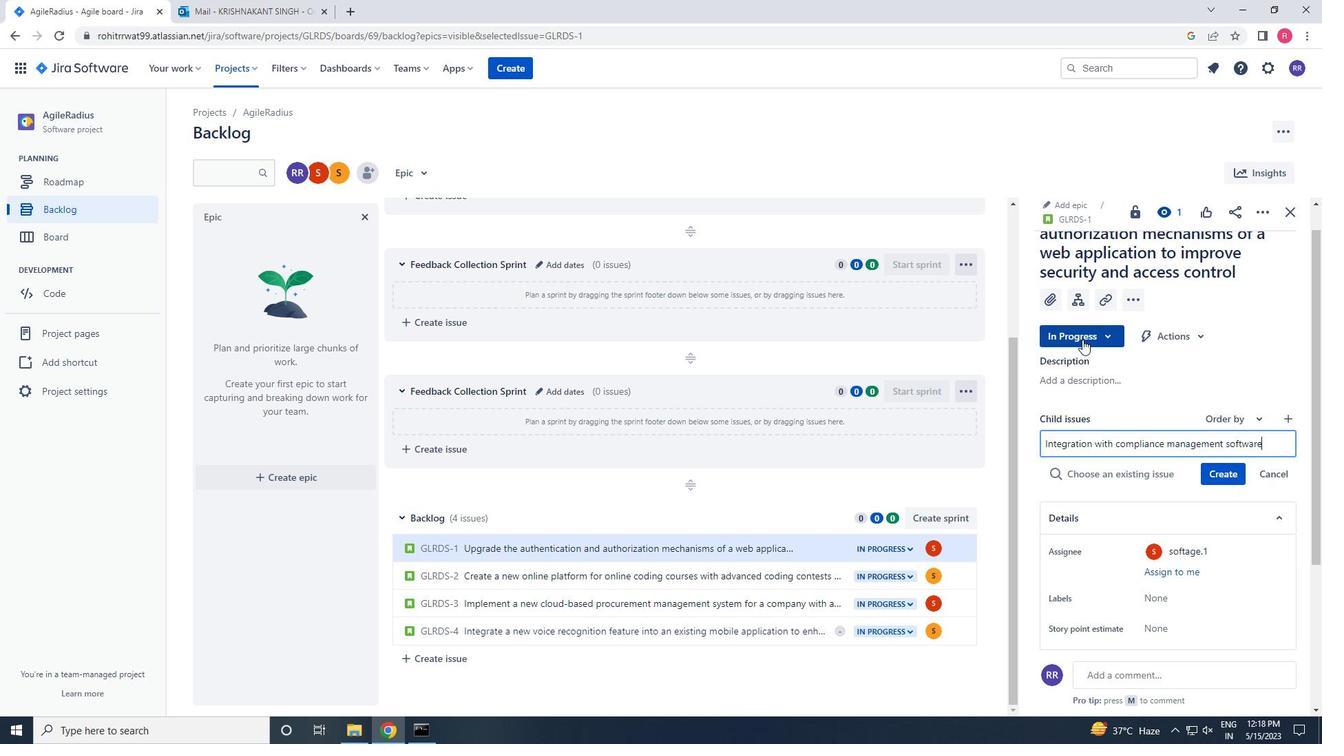 
Action: Mouse moved to (1237, 451)
Screenshot: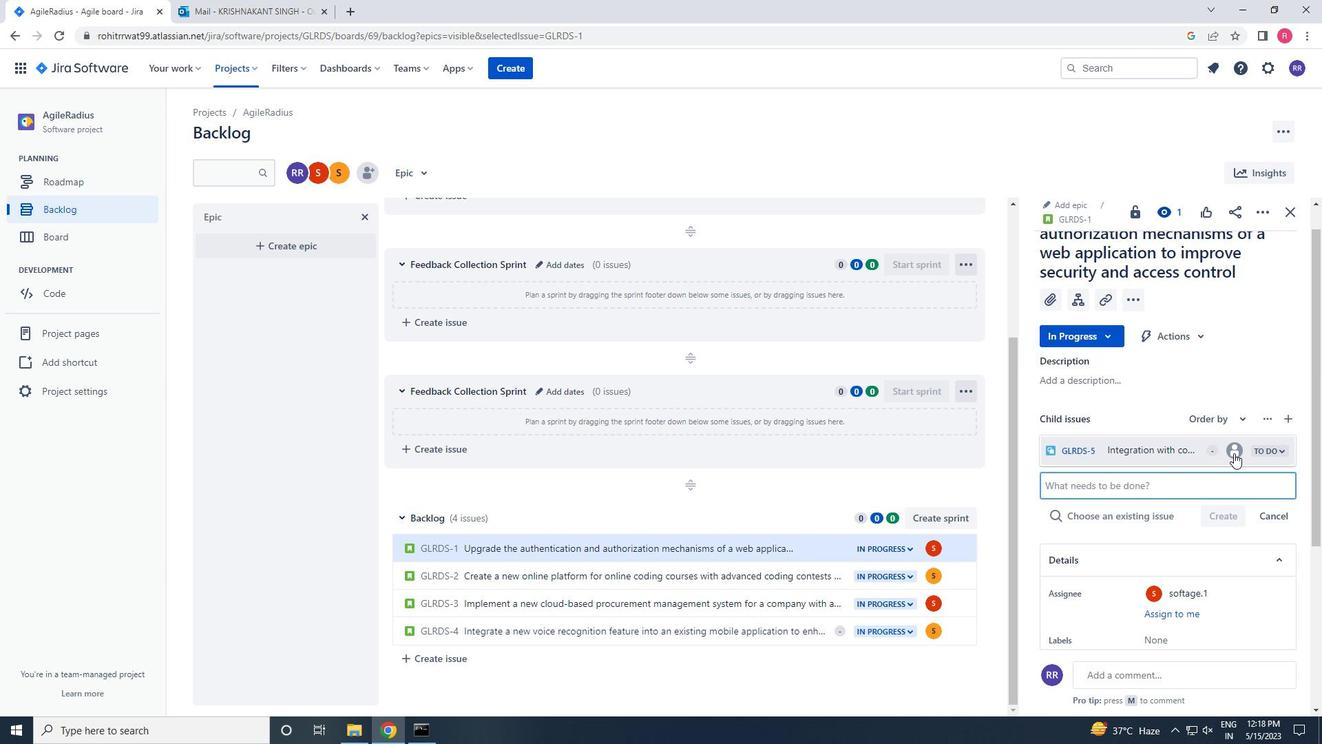 
Action: Mouse pressed left at (1237, 451)
Screenshot: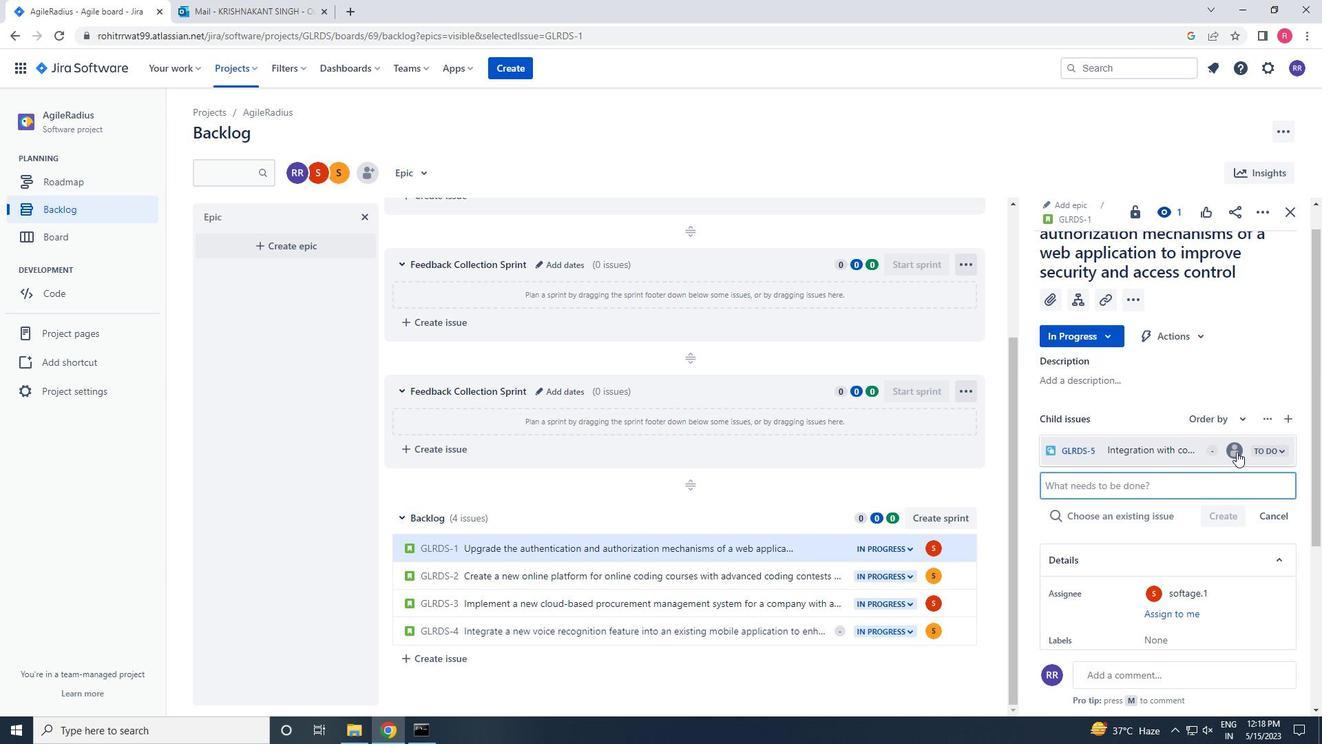 
Action: Key pressed softage.1<Key.shift>@SOFTAGE.NET
Screenshot: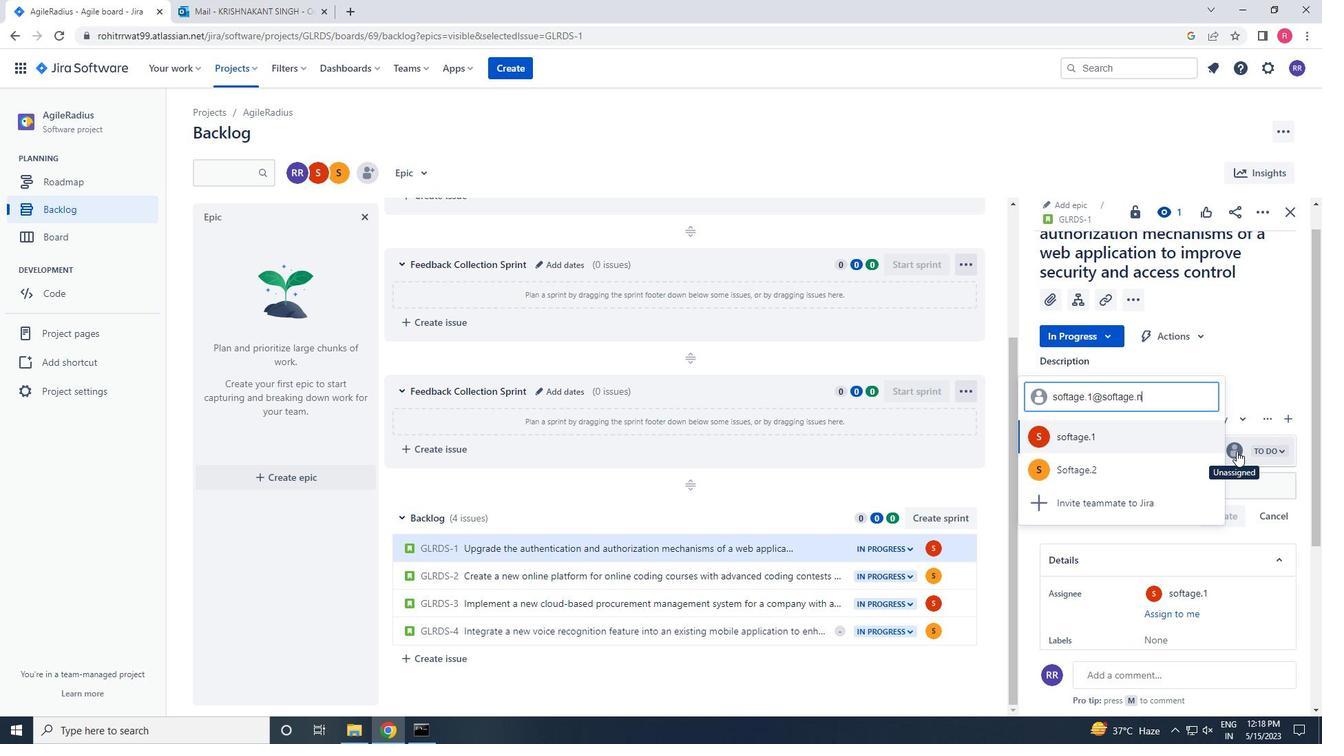 
Action: Mouse moved to (1125, 454)
Screenshot: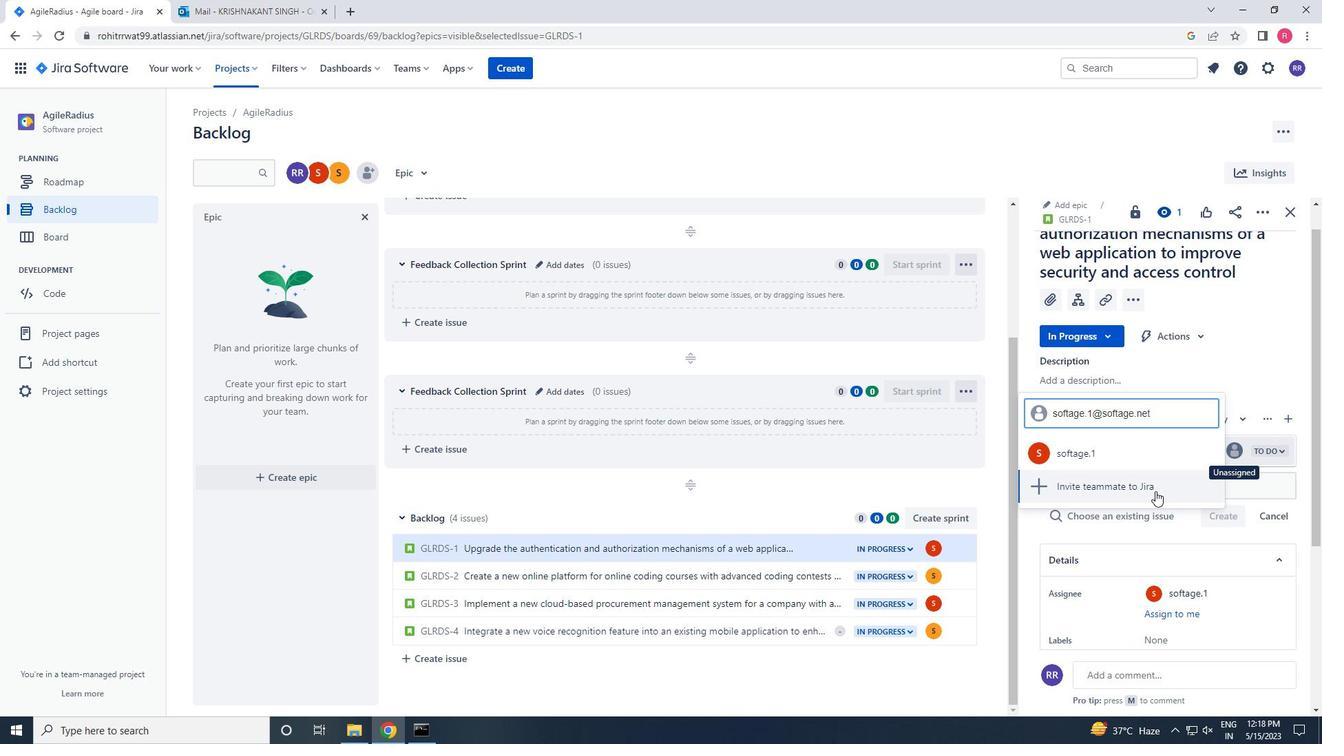 
Action: Mouse pressed left at (1125, 454)
Screenshot: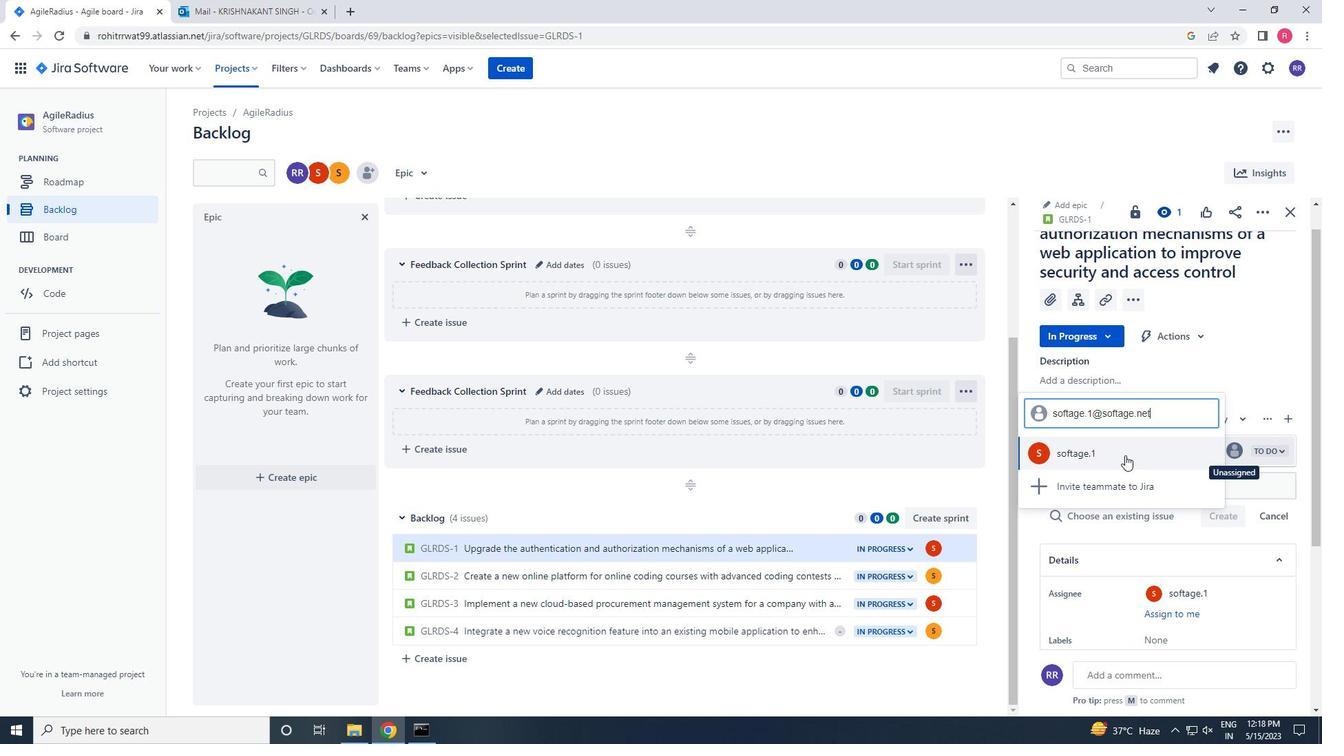 
Action: Mouse moved to (825, 584)
Screenshot: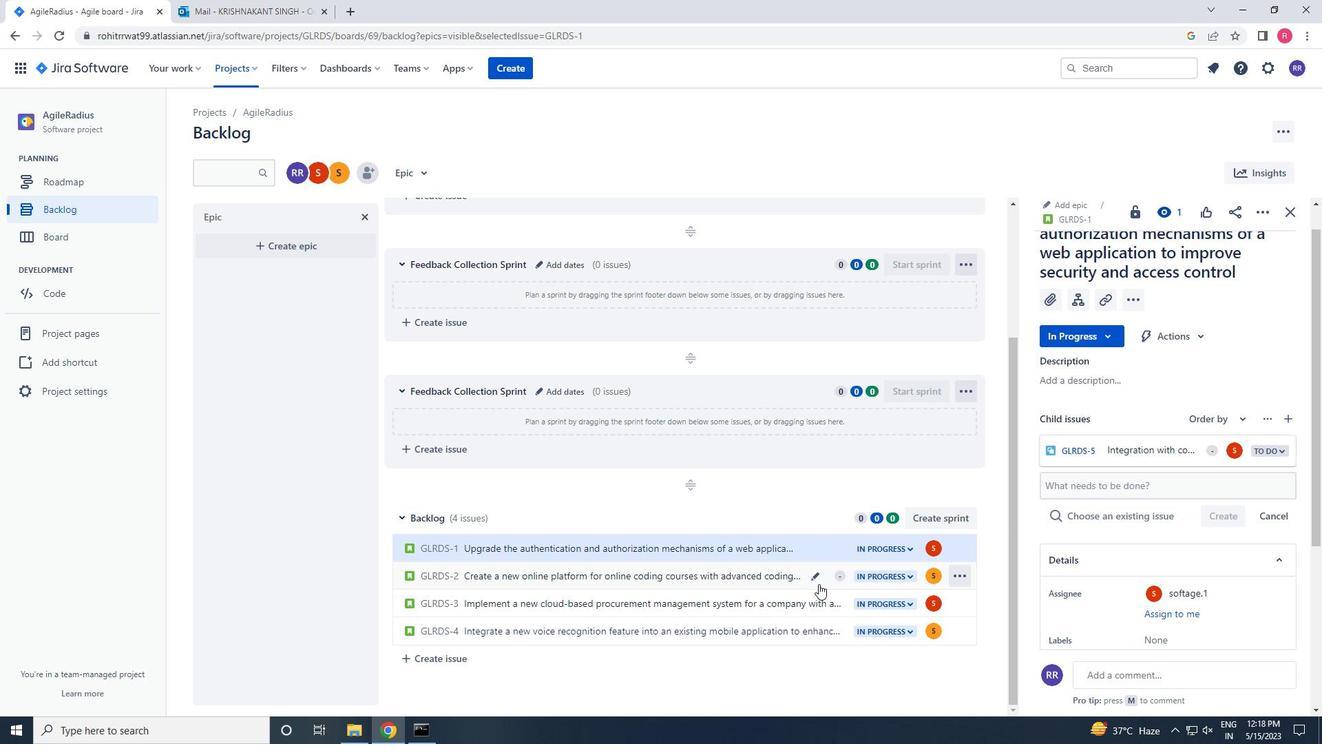 
Action: Mouse pressed left at (825, 584)
Screenshot: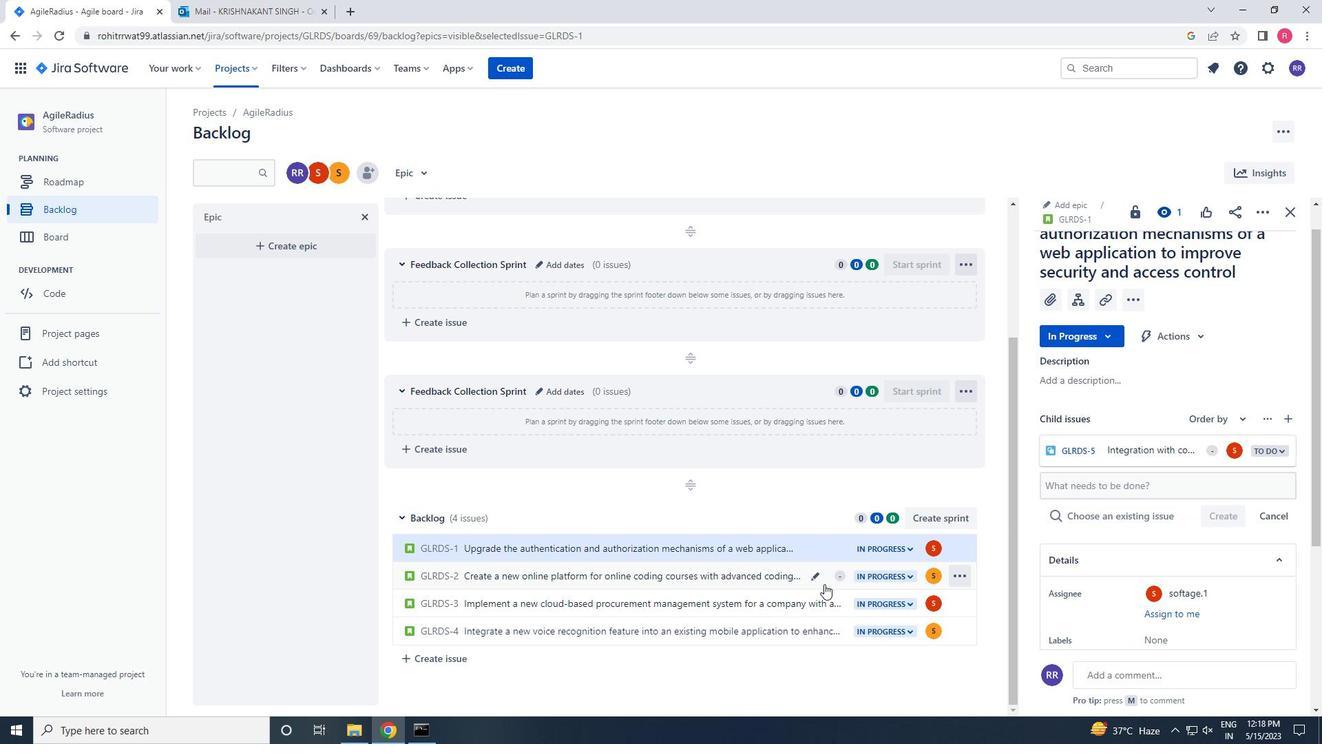 
Action: Mouse moved to (1078, 317)
Screenshot: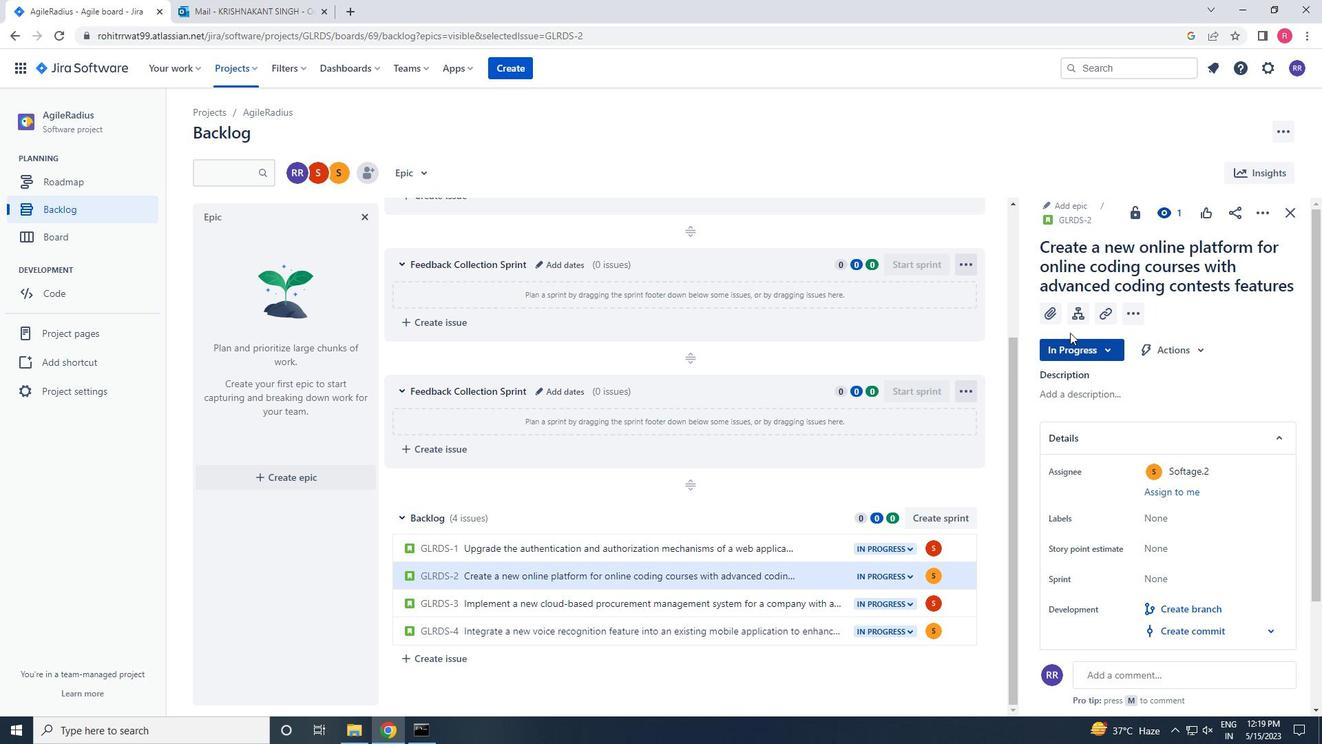 
Action: Mouse pressed left at (1078, 317)
Screenshot: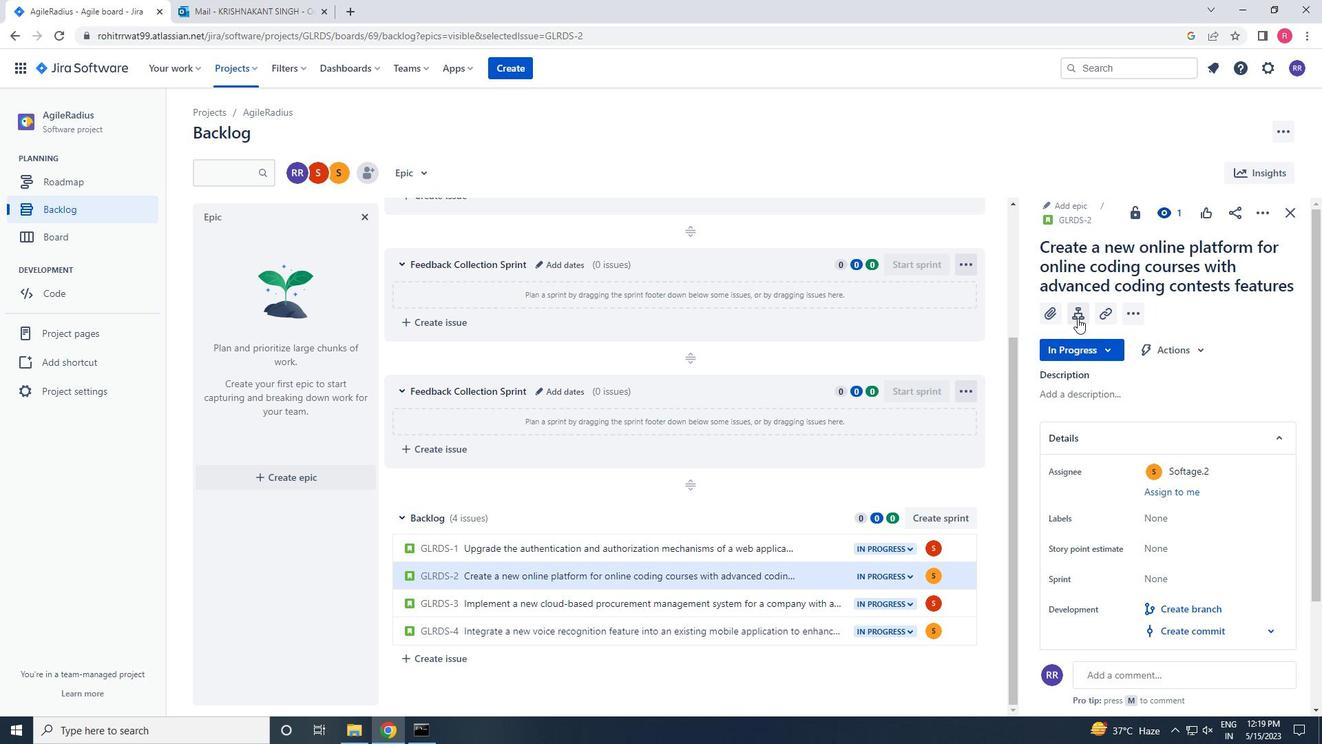 
Action: Mouse moved to (1078, 316)
Screenshot: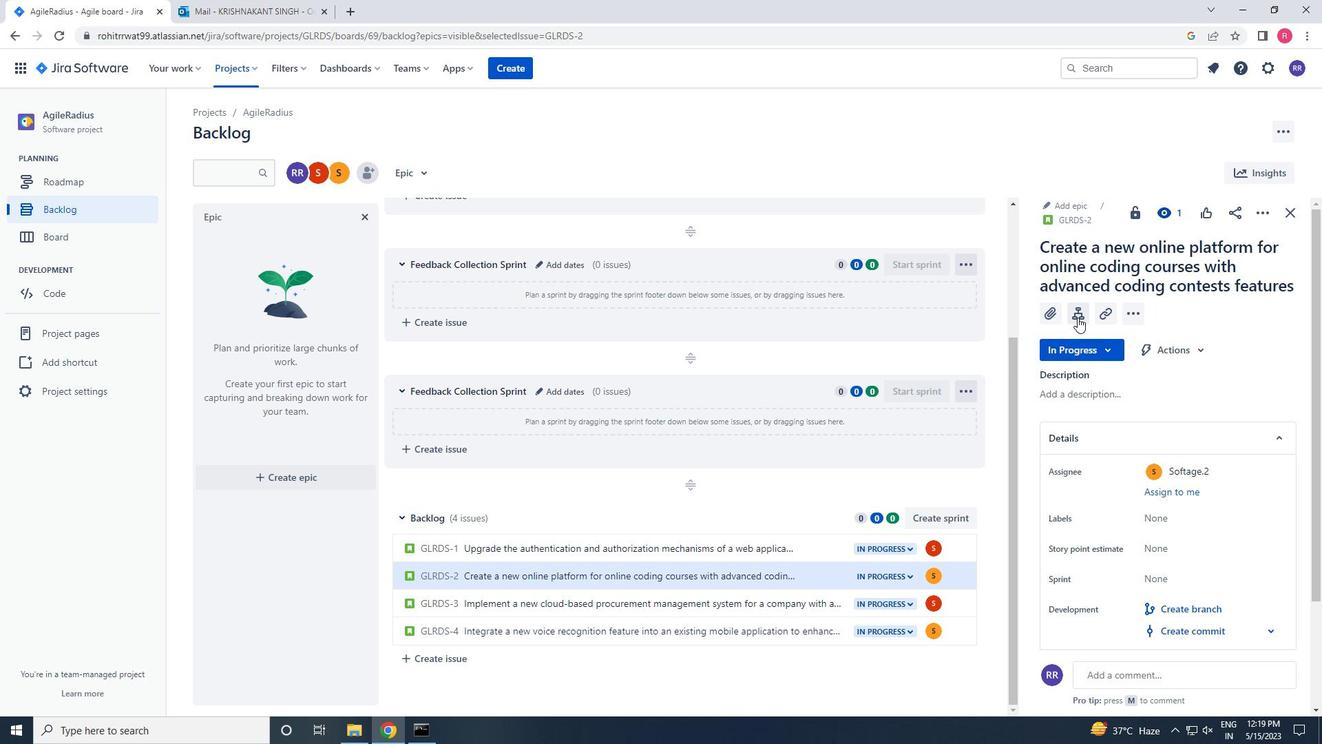 
Action: Key pressed <Key.shift>CODE<Key.space>OPTIMIZATION<Key.space>FOR<Key.space>ENERGY-EFFICENT<Key.space>SIGNAL<Key.space>PROCESSING<Key.left><Key.left><Key.left><Key.left><Key.left><Key.left><Key.left><Key.left><Key.left><Key.left><Key.left><Key.left><Key.left><Key.left><Key.left><Key.left><Key.left><Key.left><Key.left><Key.left><Key.left><Key.left><Key.left><Key.right><Key.right>I
Screenshot: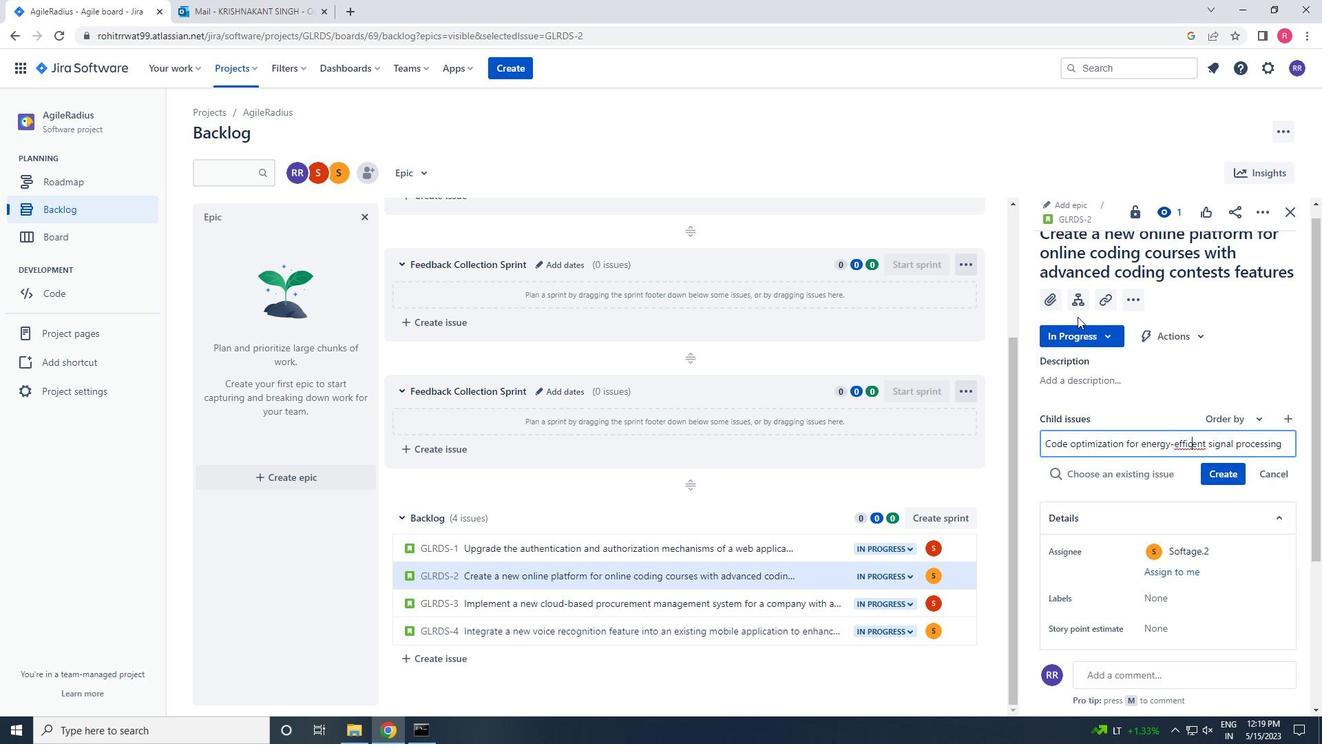 
Action: Mouse moved to (1221, 481)
Screenshot: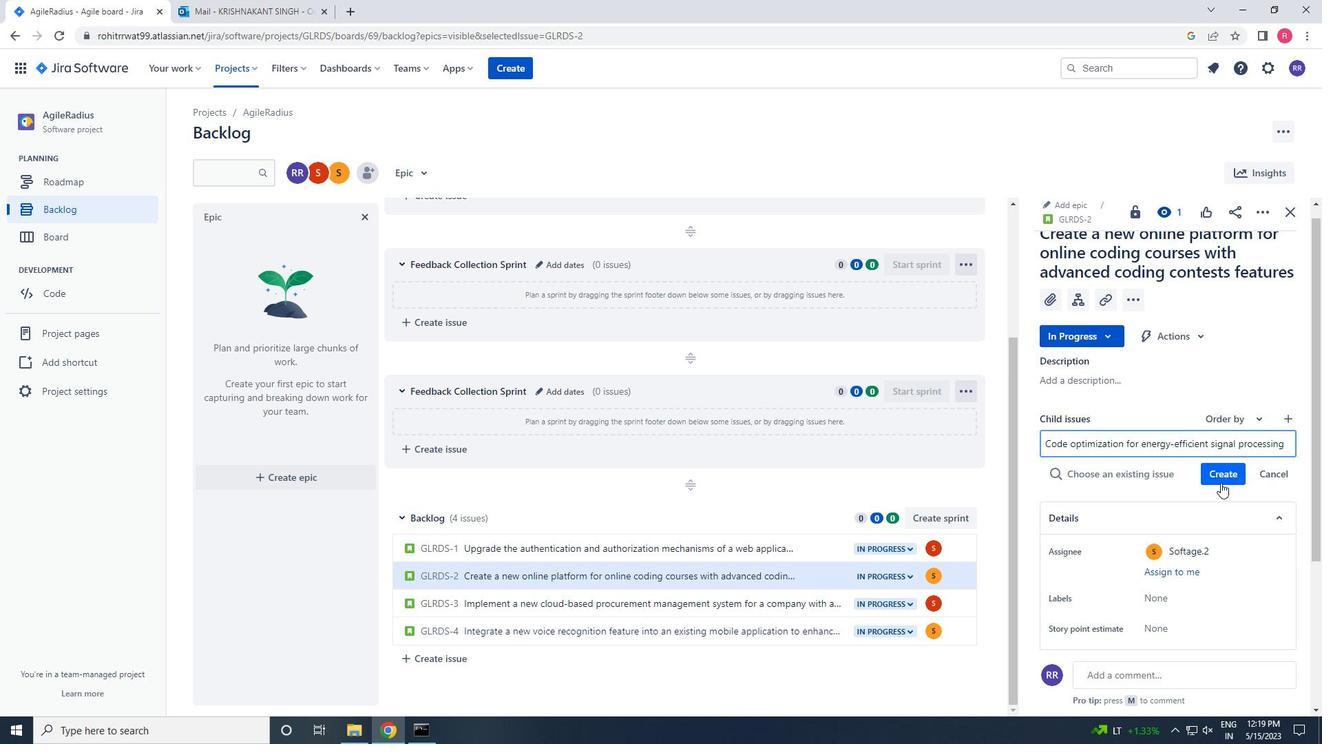 
Action: Mouse pressed left at (1221, 481)
Screenshot: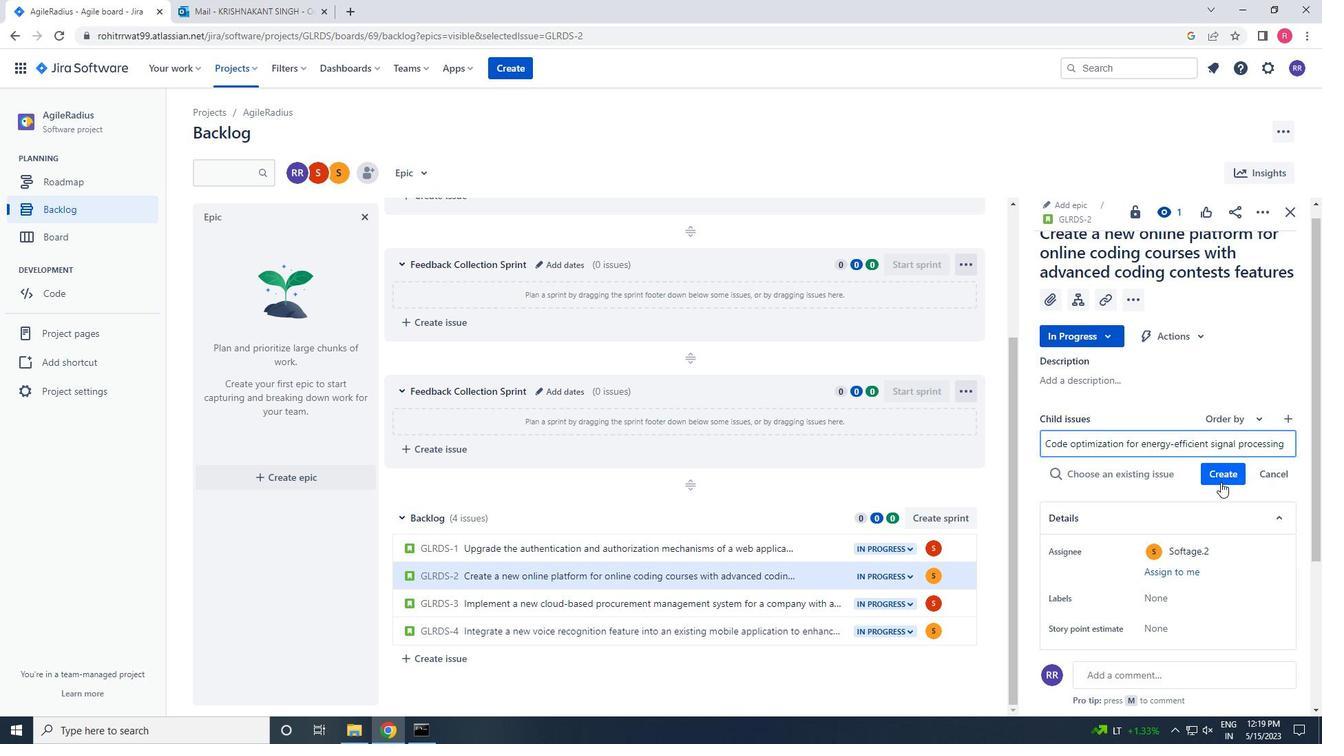 
Action: Mouse moved to (1235, 454)
Screenshot: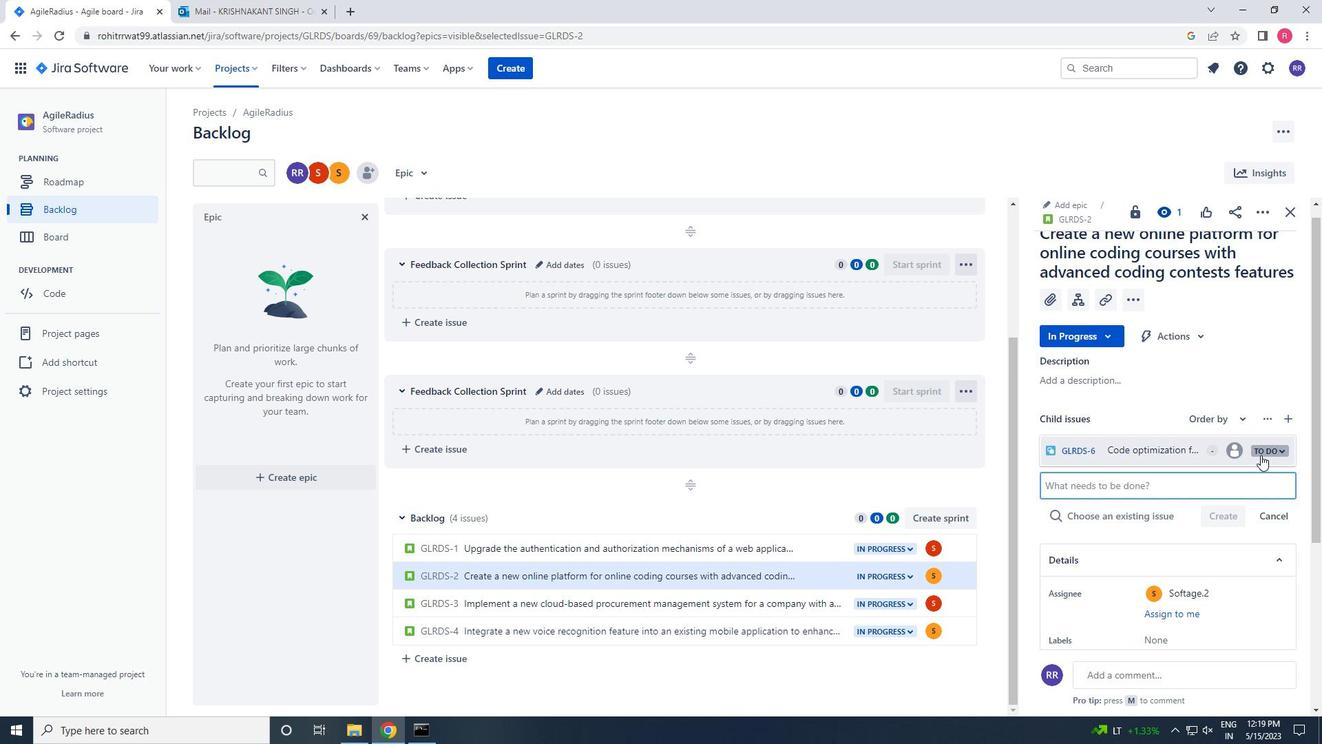 
Action: Mouse pressed left at (1235, 454)
Screenshot: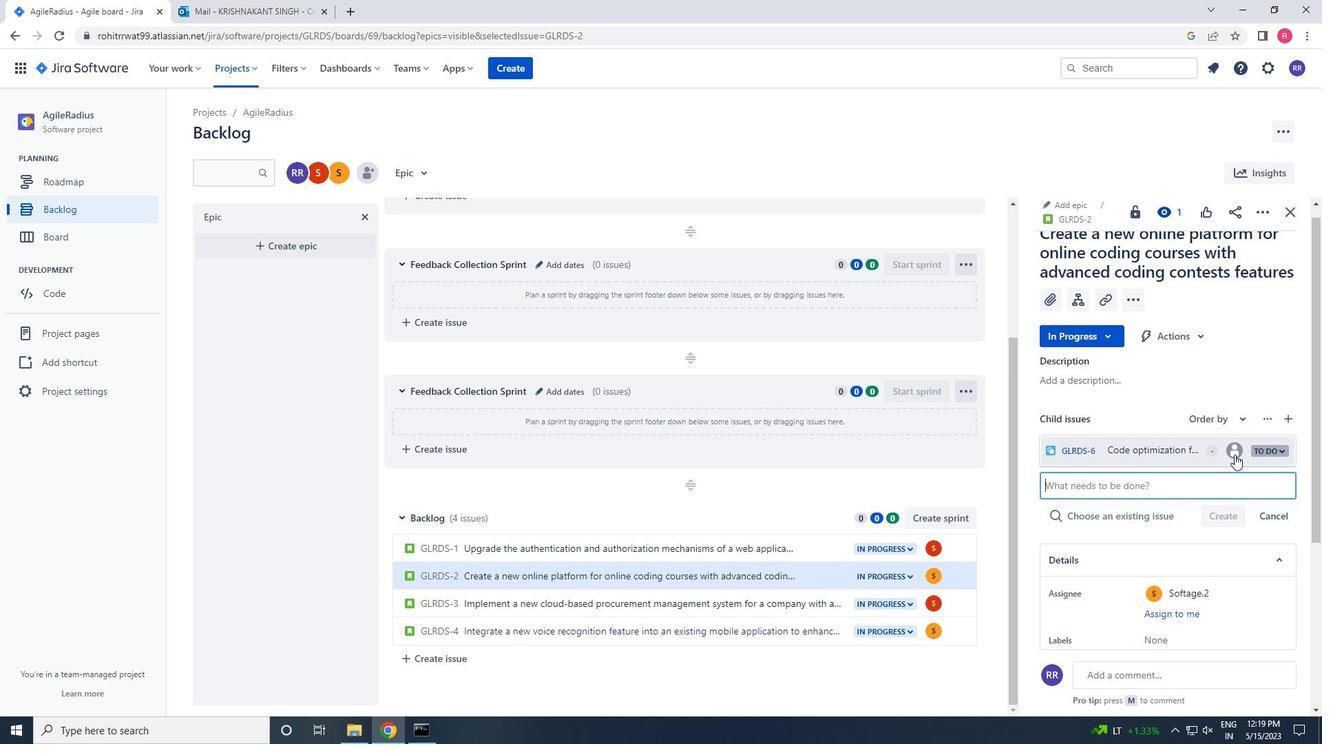 
Action: Key pressed SOFTAGE.2<Key.shift>@SOFTAGE.NET
Screenshot: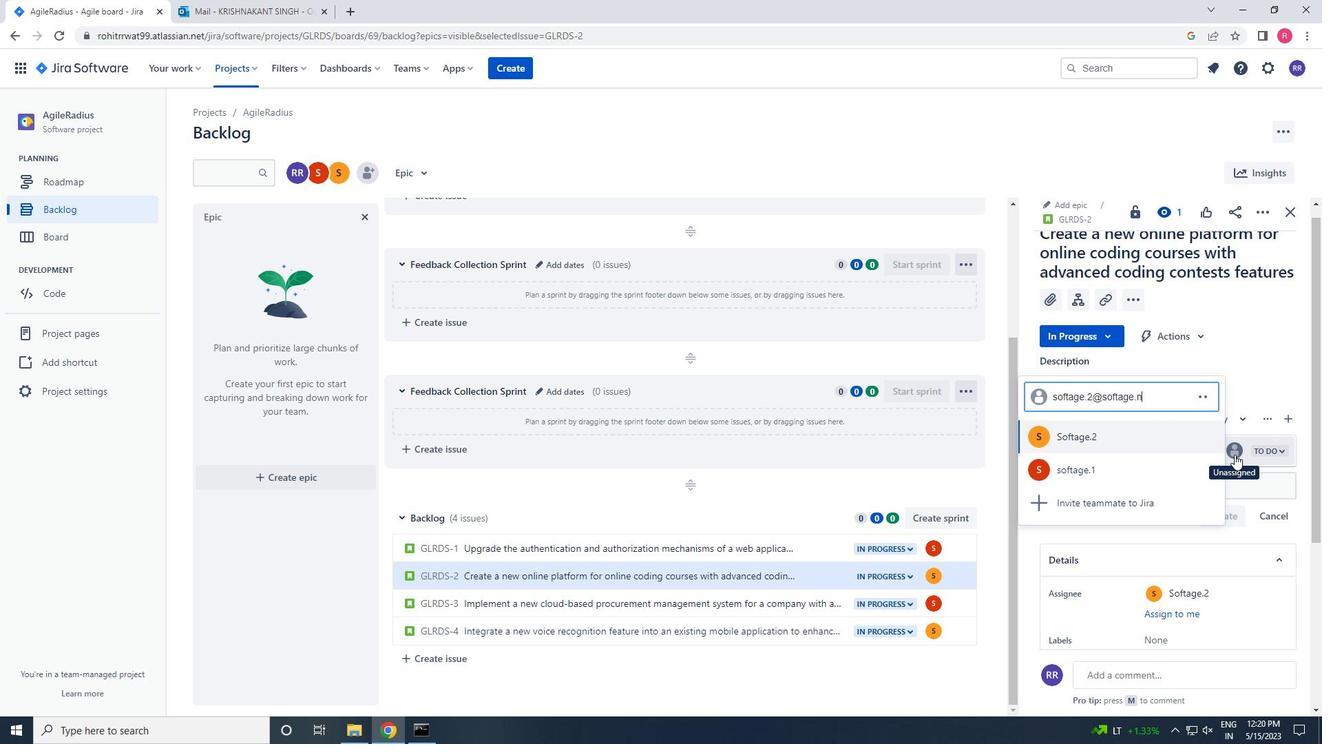 
Action: Mouse moved to (1126, 461)
Screenshot: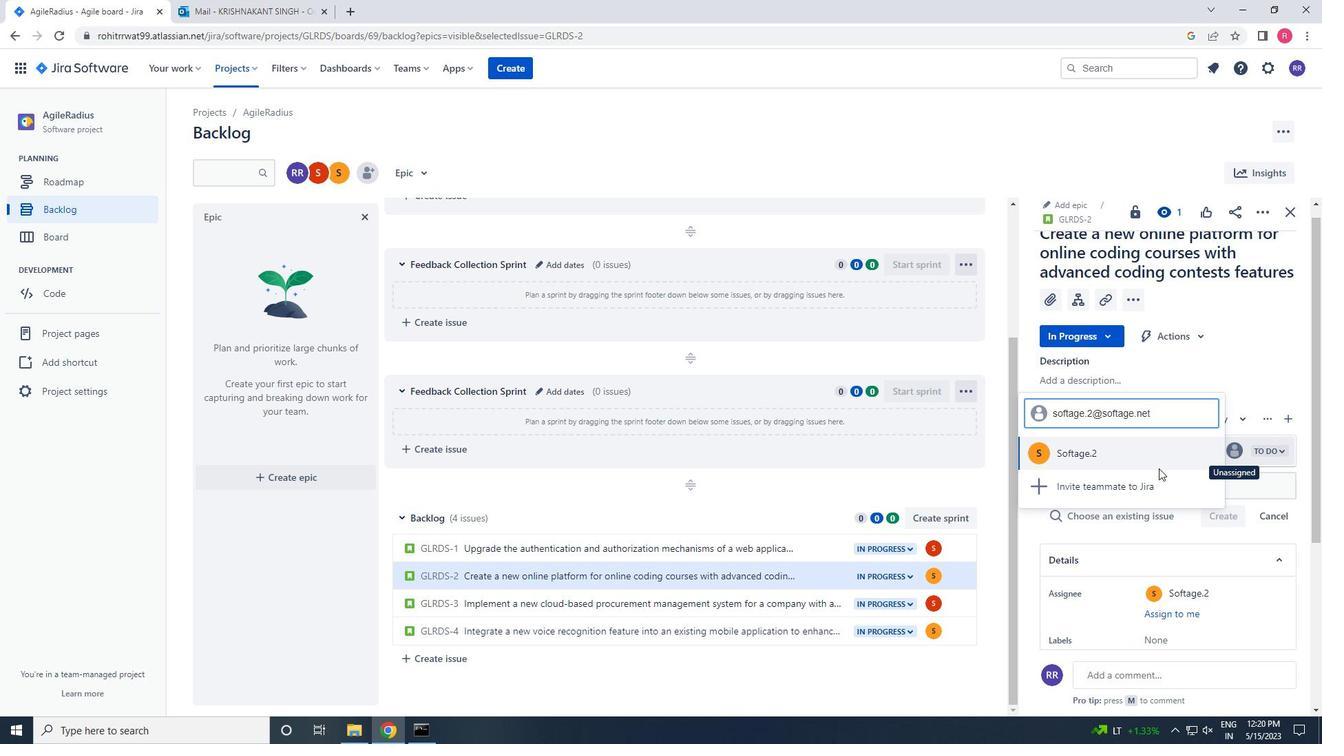 
Action: Mouse pressed left at (1126, 461)
Screenshot: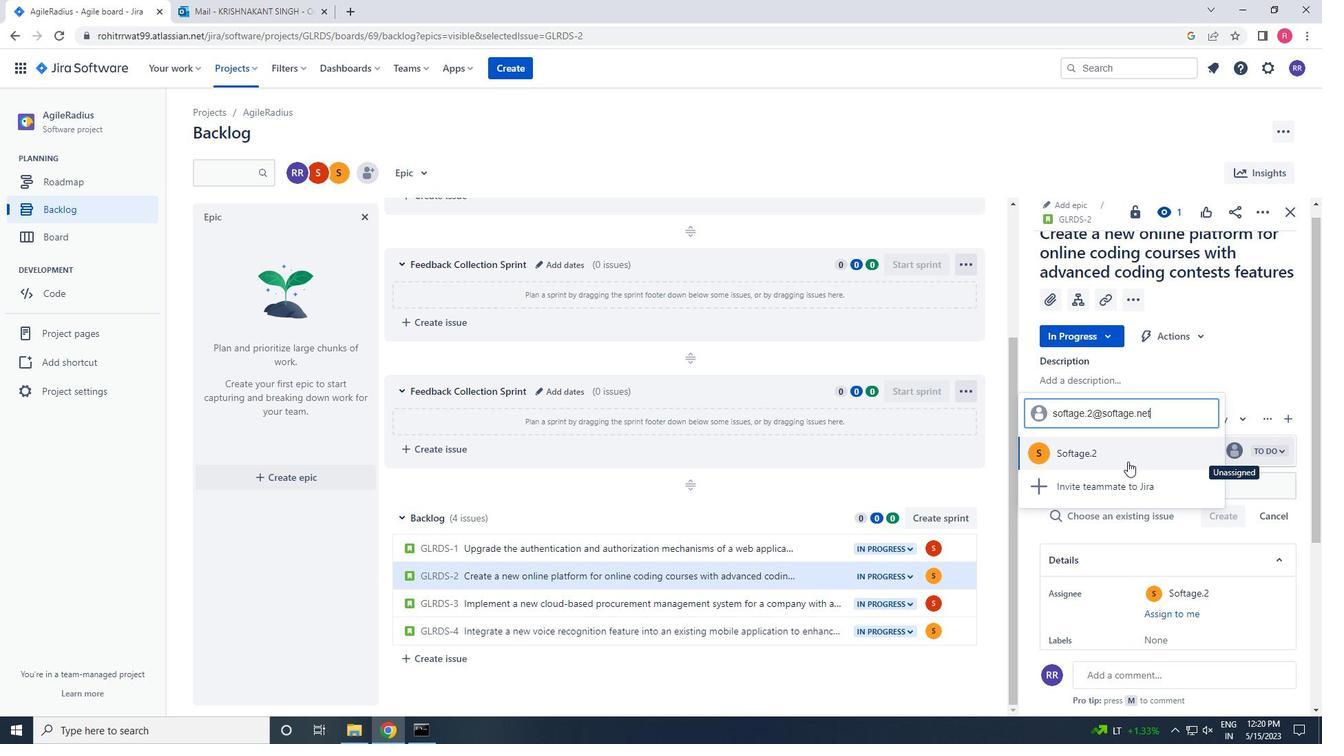 
